 Task: Look for space in Bear, United States from 4th June, 2023 to 15th June, 2023 for 2 adults in price range Rs.10000 to Rs.15000. Place can be entire place with 1  bedroom having 1 bed and 1 bathroom. Property type can be house, flat, guest house, hotel. Booking option can be shelf check-in. Required host language is English.
Action: Mouse moved to (466, 97)
Screenshot: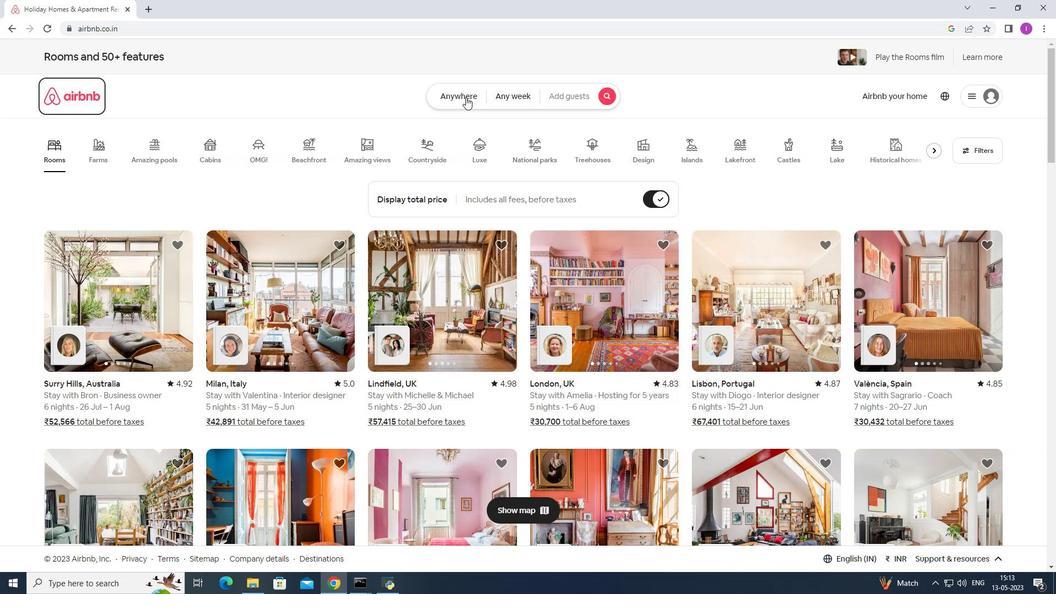 
Action: Mouse pressed left at (466, 97)
Screenshot: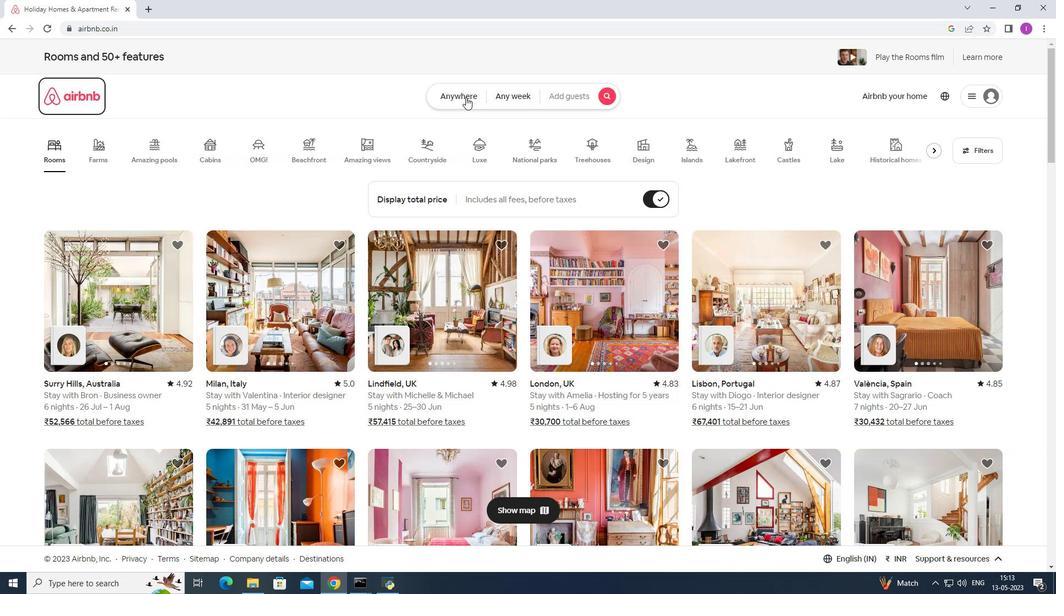 
Action: Mouse moved to (356, 142)
Screenshot: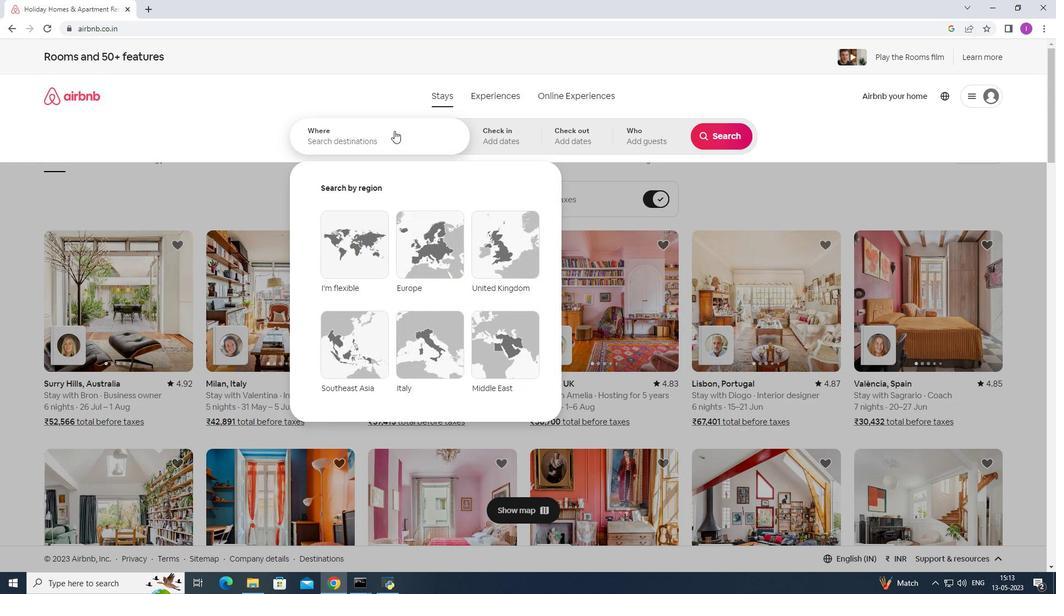 
Action: Mouse pressed left at (356, 142)
Screenshot: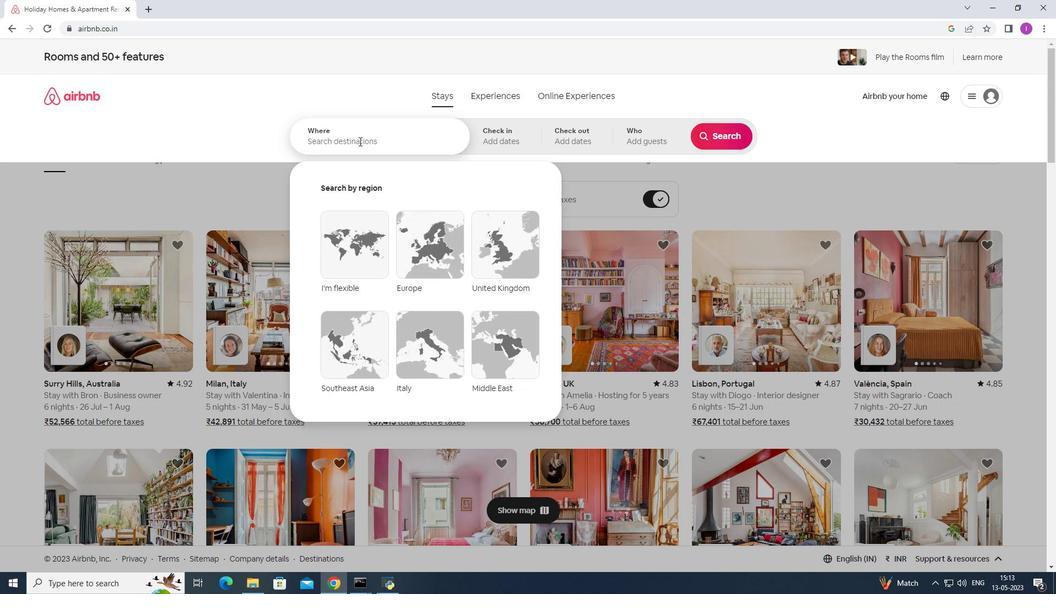 
Action: Key pressed <Key.shift>Bear,<Key.shift>United<Key.space><Key.shift>States
Screenshot: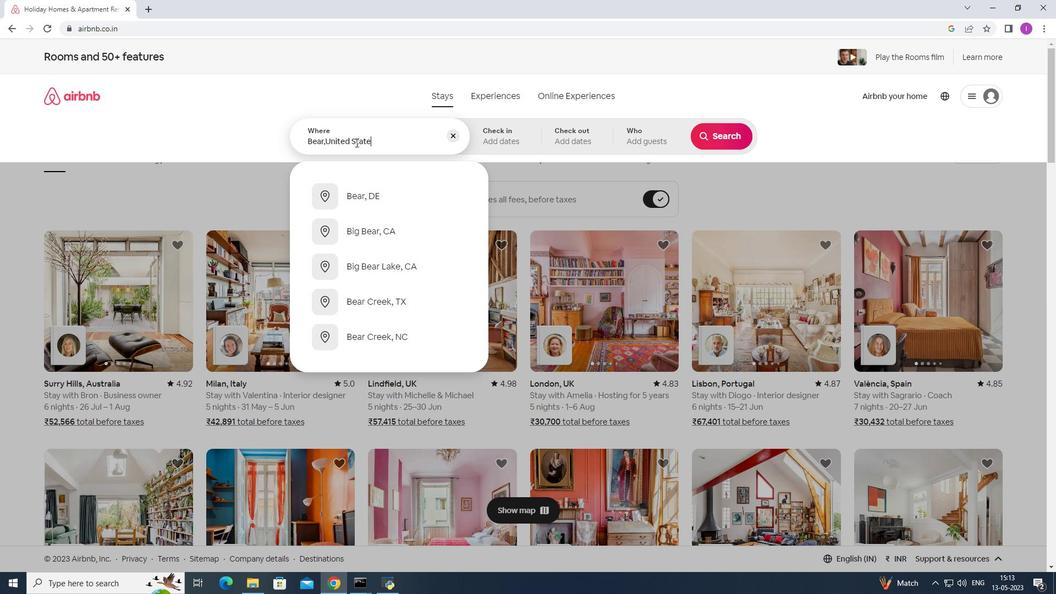 
Action: Mouse moved to (525, 136)
Screenshot: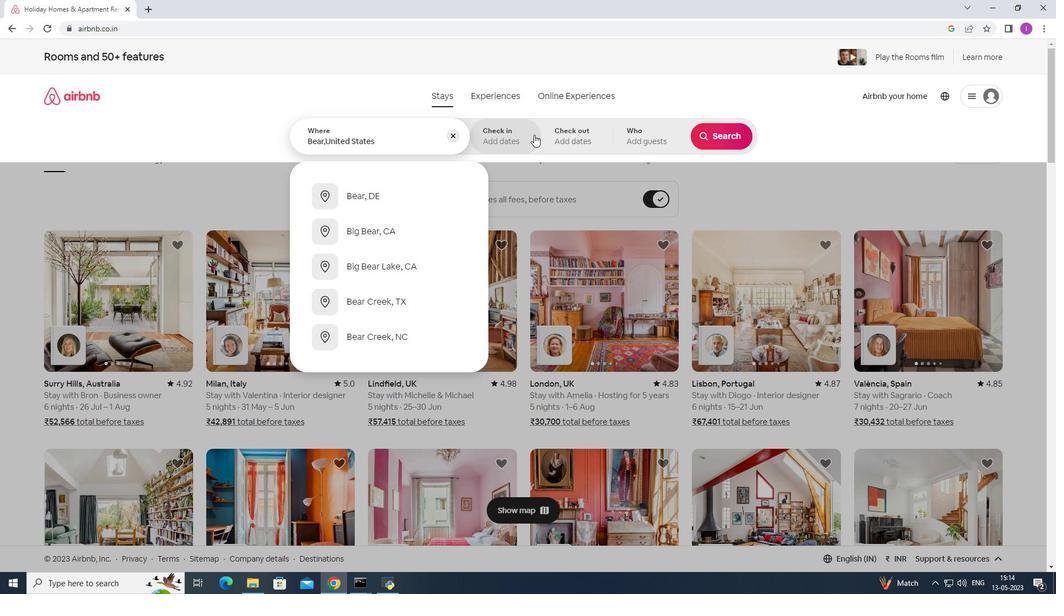 
Action: Mouse pressed left at (525, 136)
Screenshot: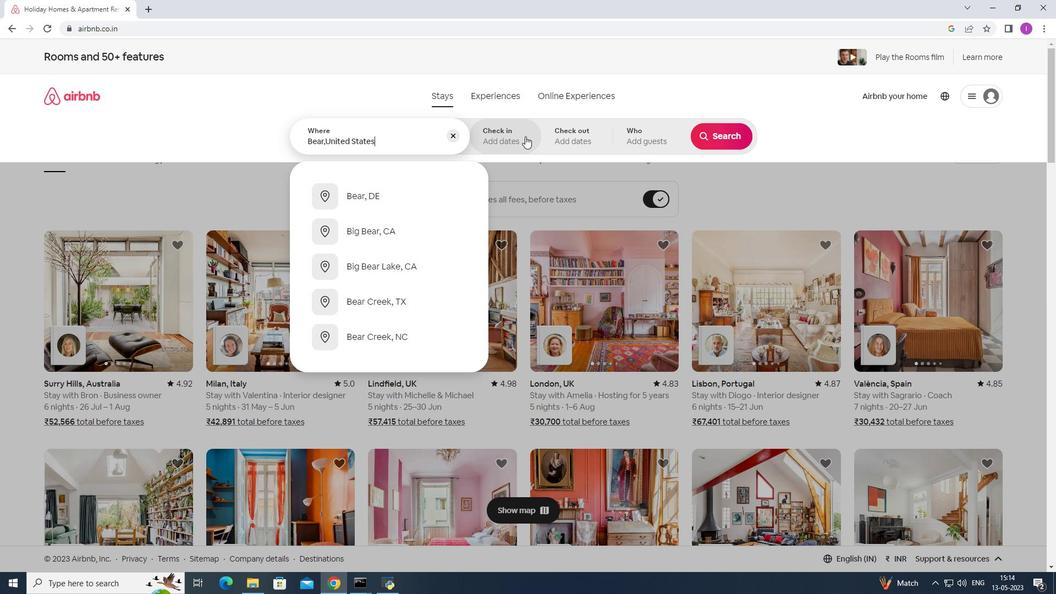 
Action: Mouse moved to (717, 221)
Screenshot: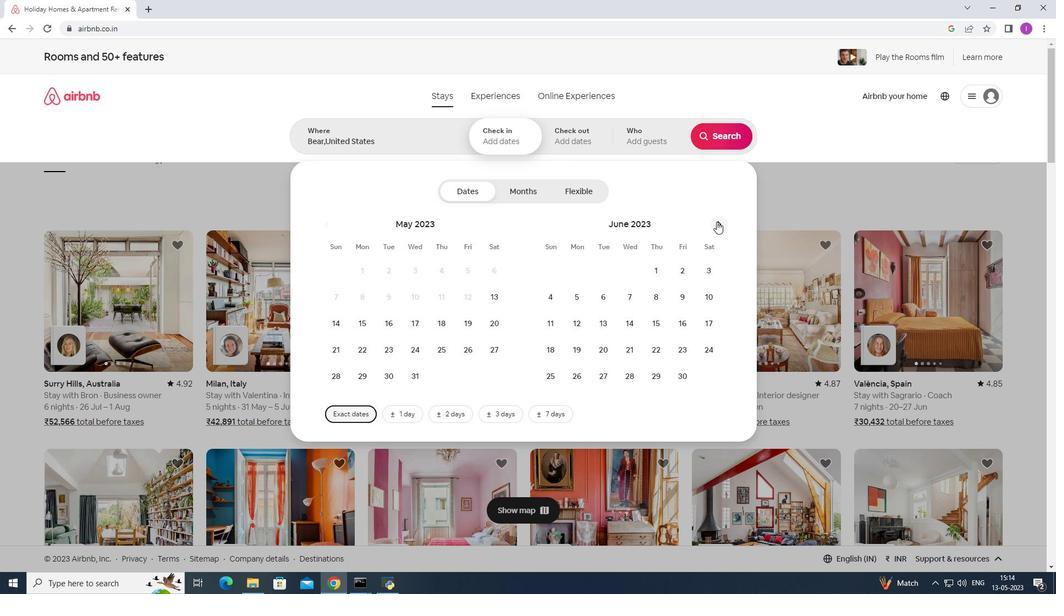 
Action: Mouse pressed left at (717, 221)
Screenshot: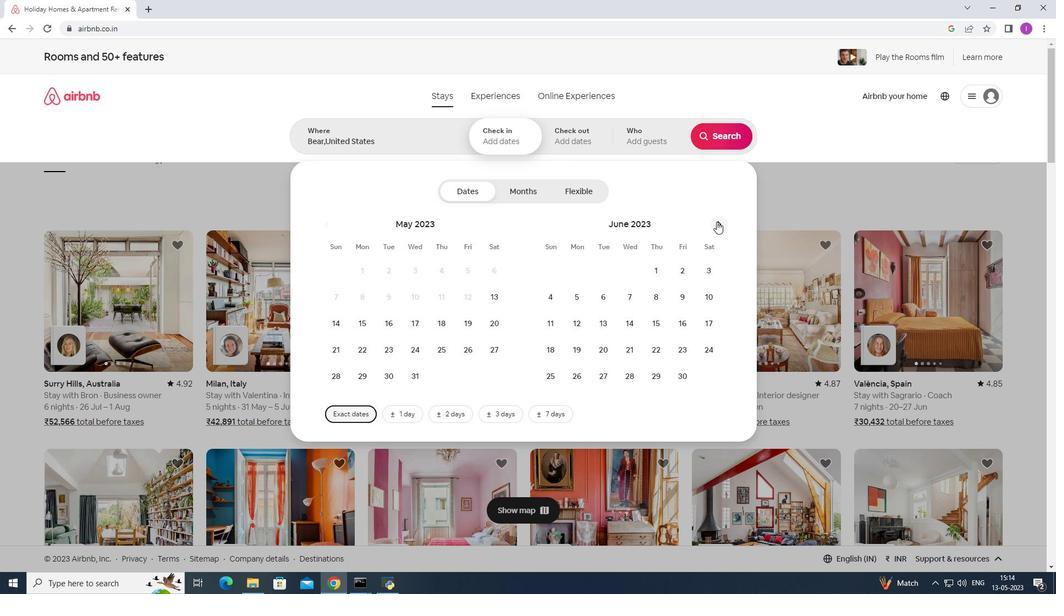 
Action: Mouse moved to (336, 296)
Screenshot: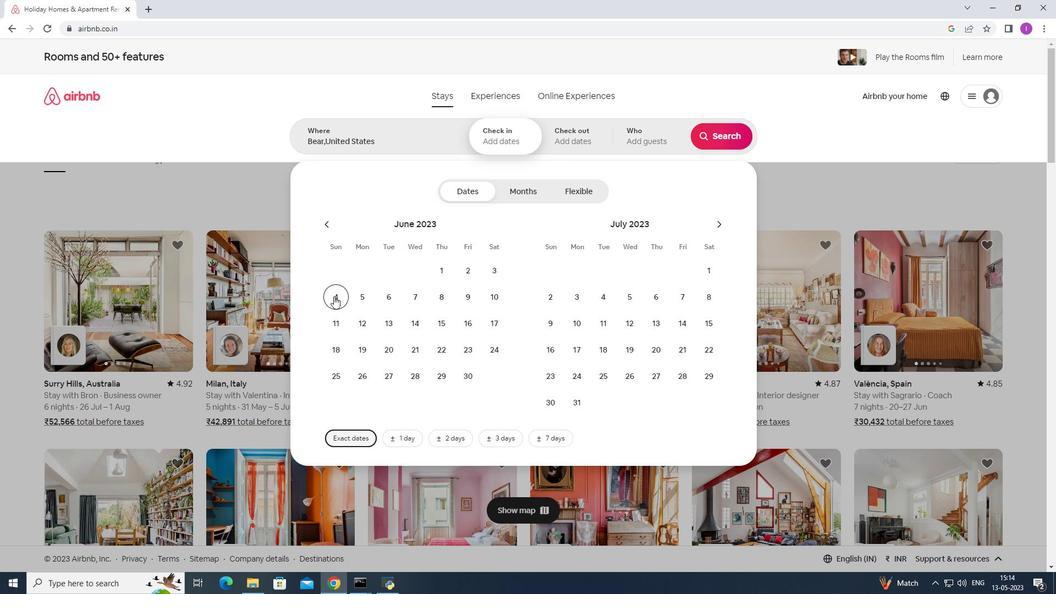 
Action: Mouse pressed left at (336, 296)
Screenshot: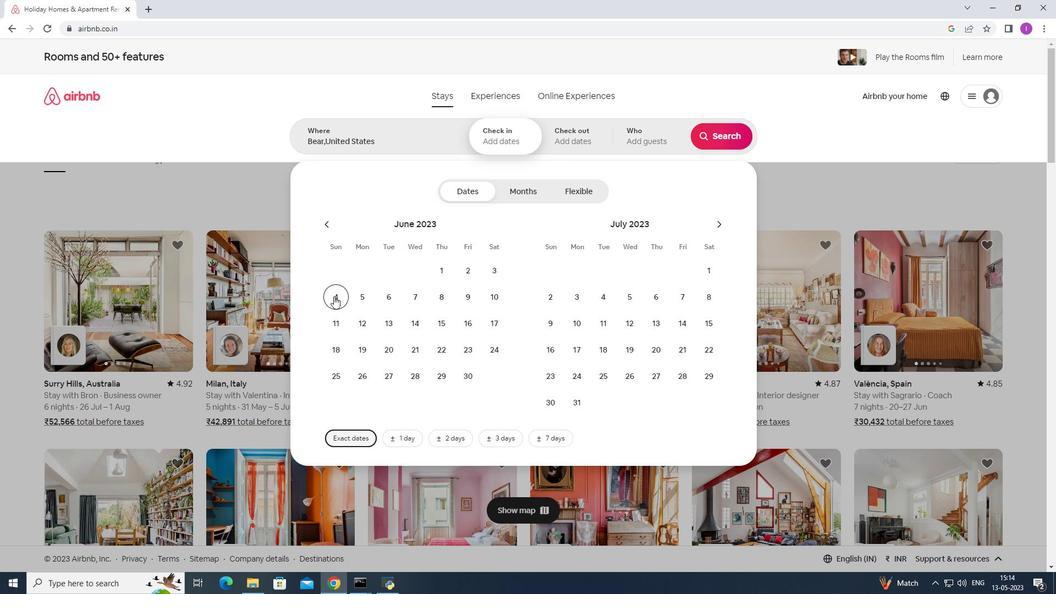 
Action: Mouse moved to (438, 320)
Screenshot: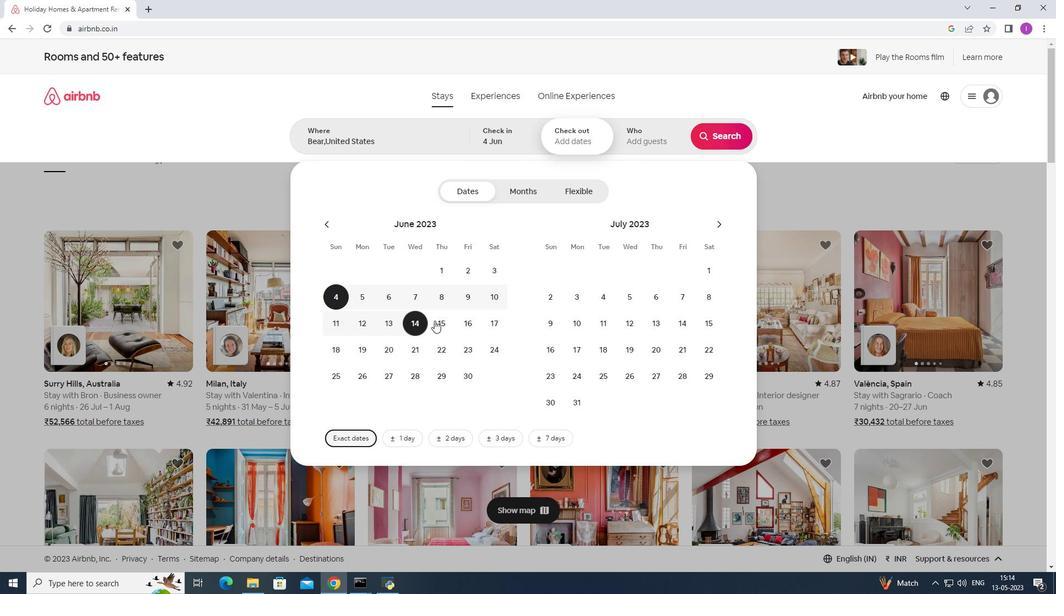 
Action: Mouse pressed left at (438, 320)
Screenshot: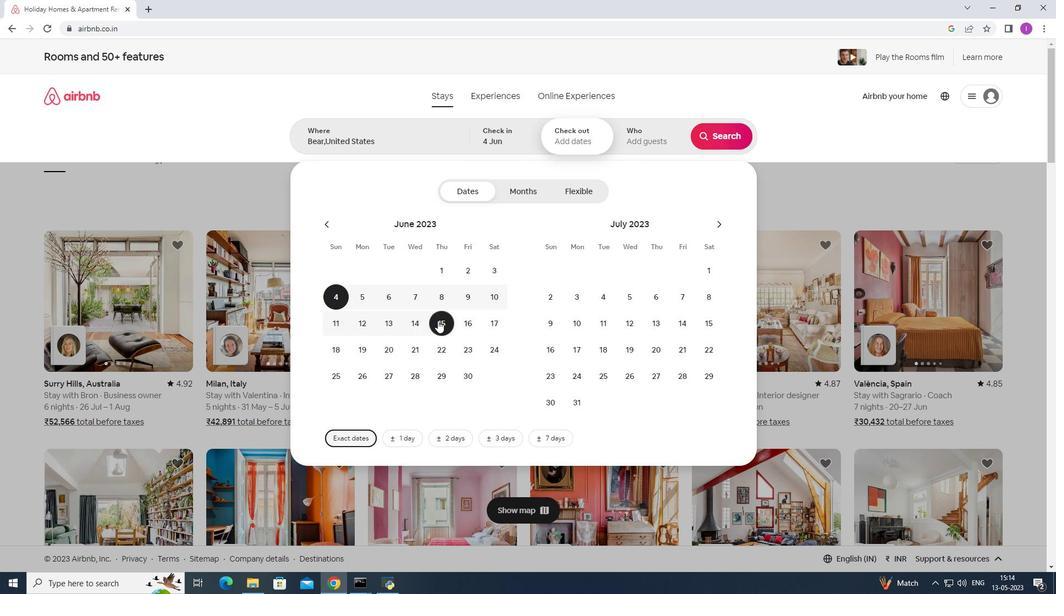
Action: Mouse moved to (651, 143)
Screenshot: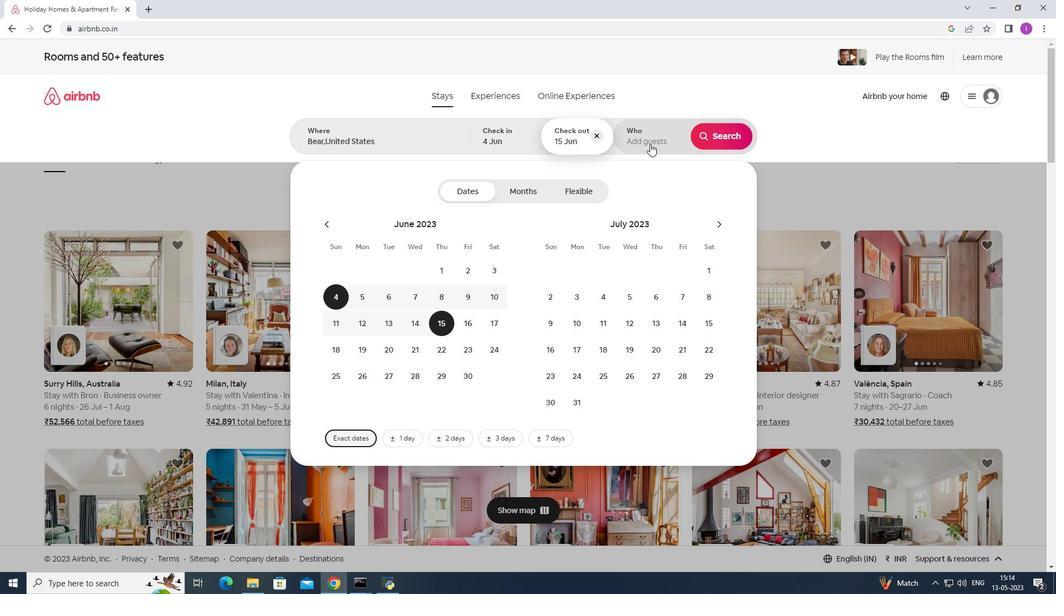 
Action: Mouse pressed left at (651, 143)
Screenshot: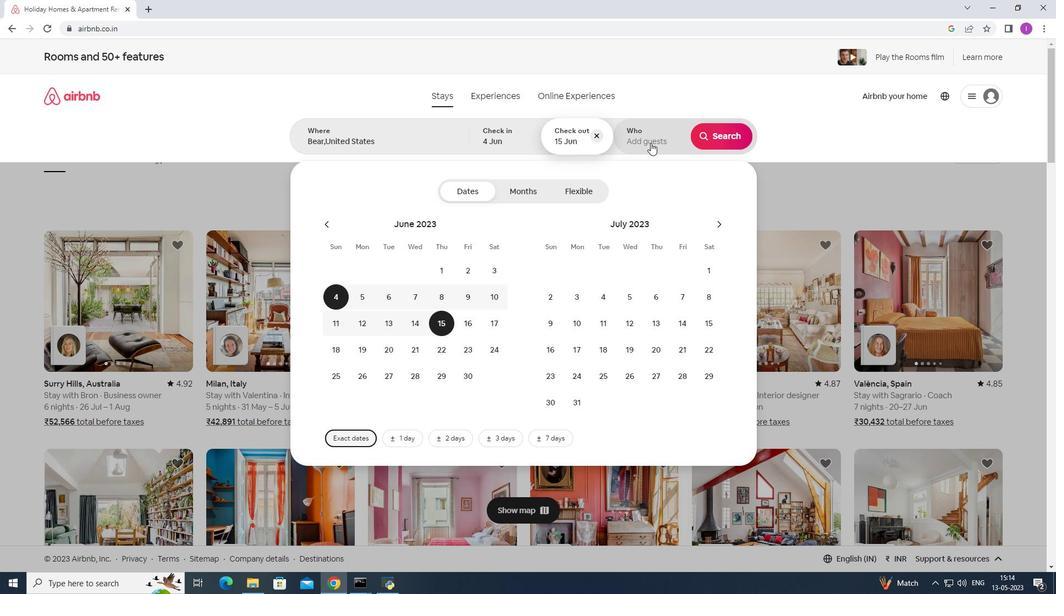 
Action: Mouse moved to (726, 196)
Screenshot: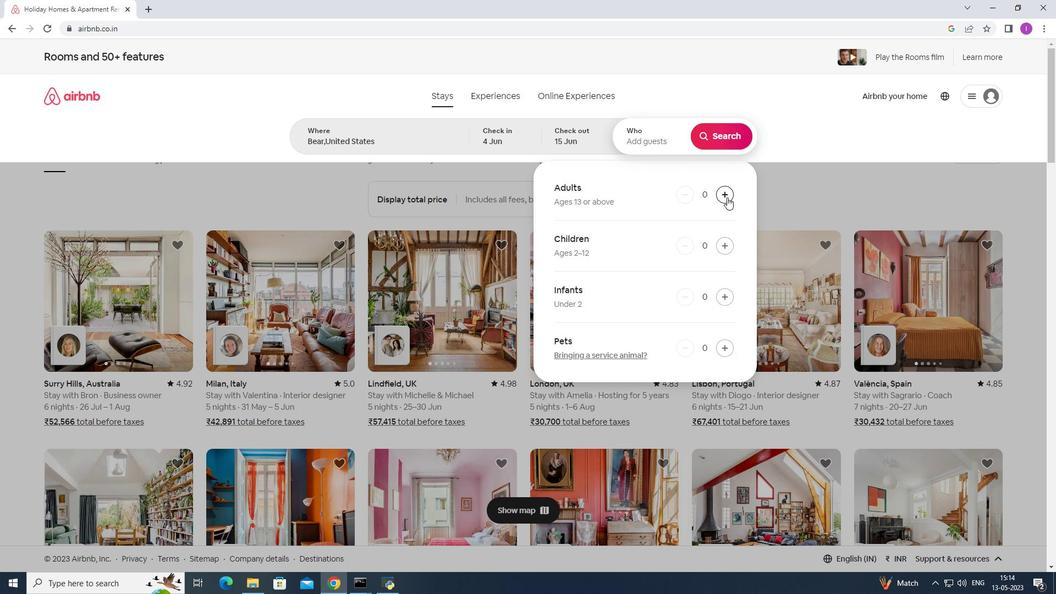 
Action: Mouse pressed left at (726, 196)
Screenshot: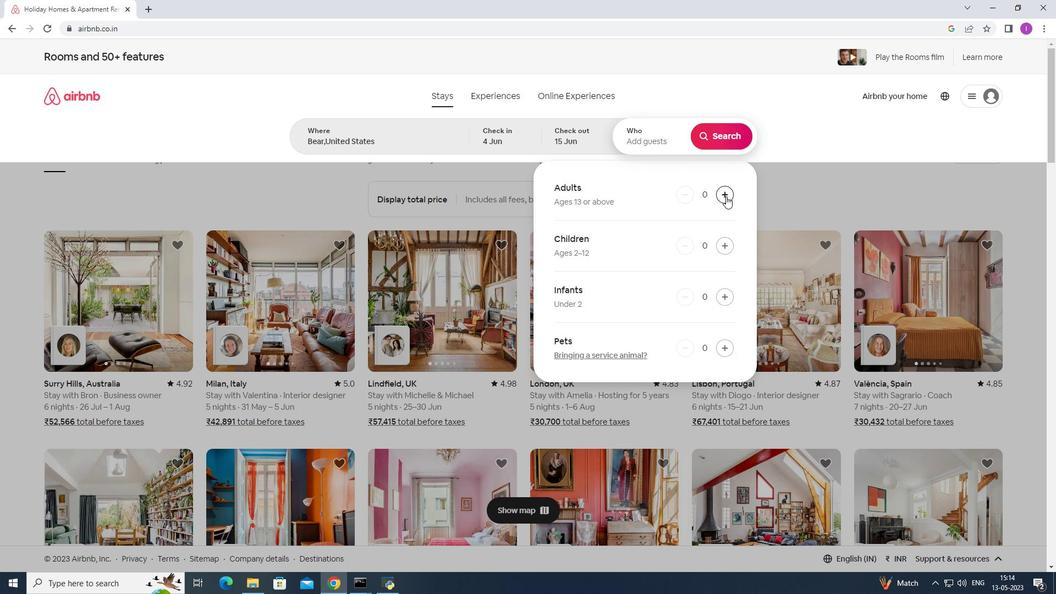 
Action: Mouse pressed left at (726, 196)
Screenshot: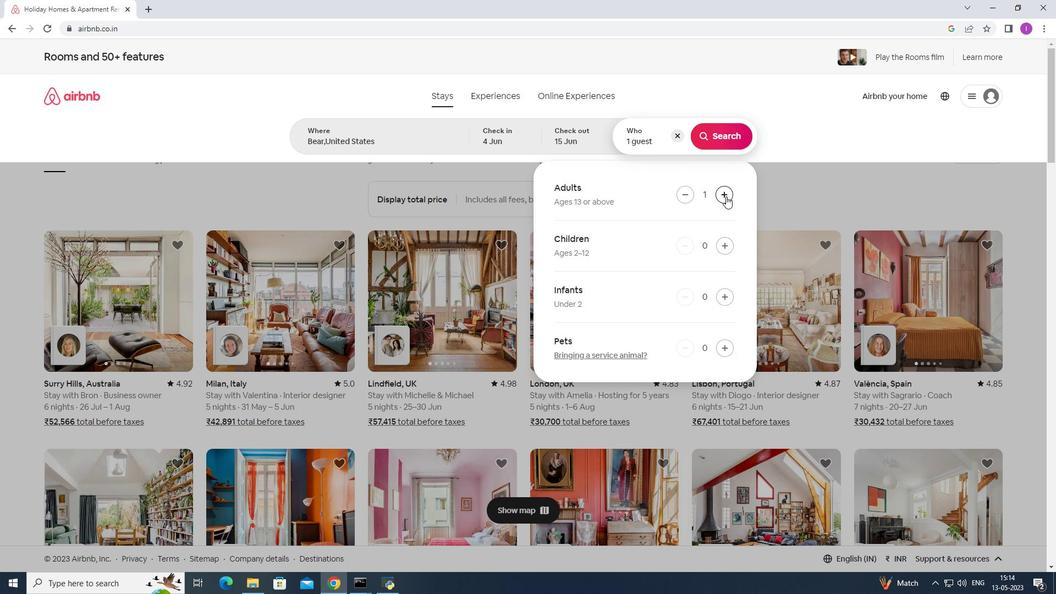 
Action: Mouse moved to (726, 135)
Screenshot: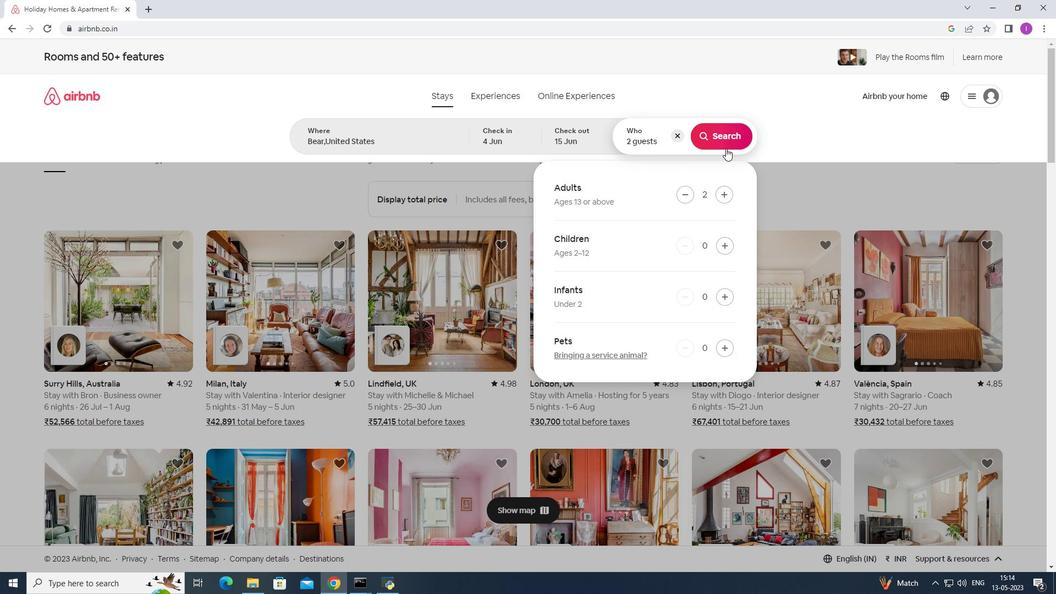 
Action: Mouse pressed left at (726, 135)
Screenshot: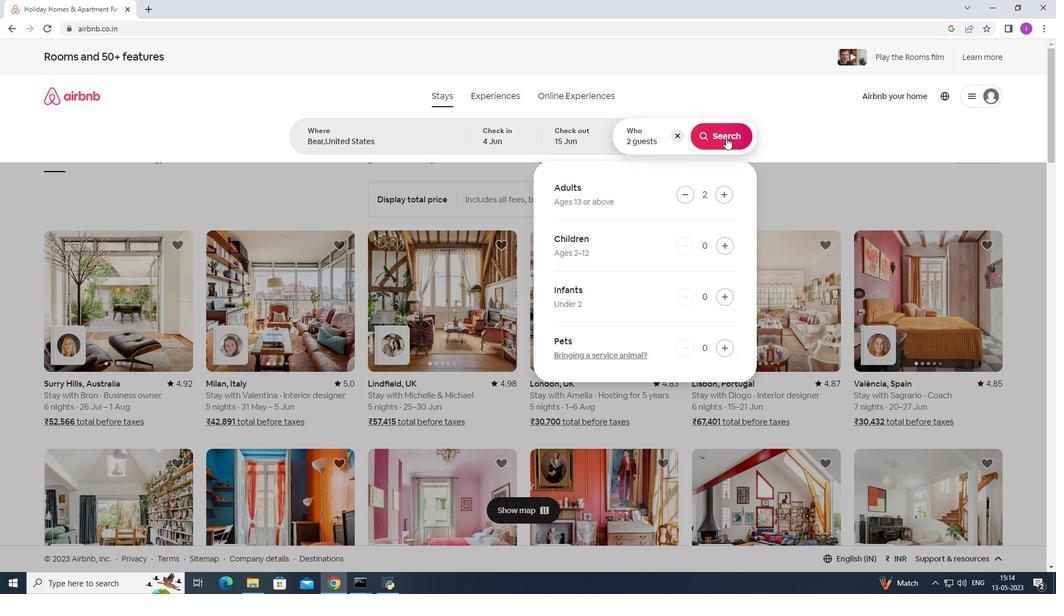 
Action: Mouse moved to (991, 103)
Screenshot: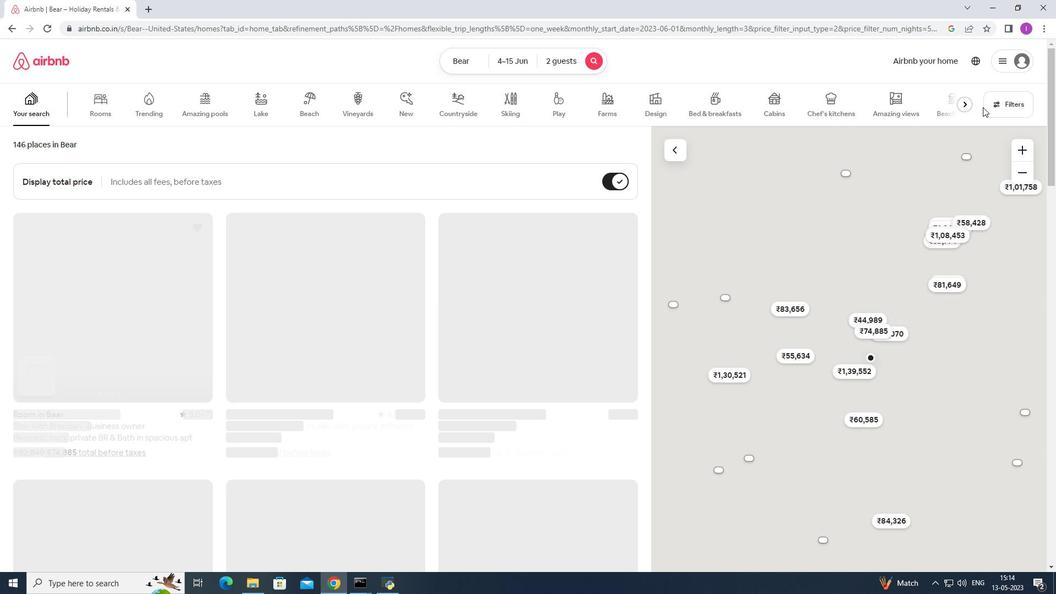 
Action: Mouse pressed left at (991, 103)
Screenshot: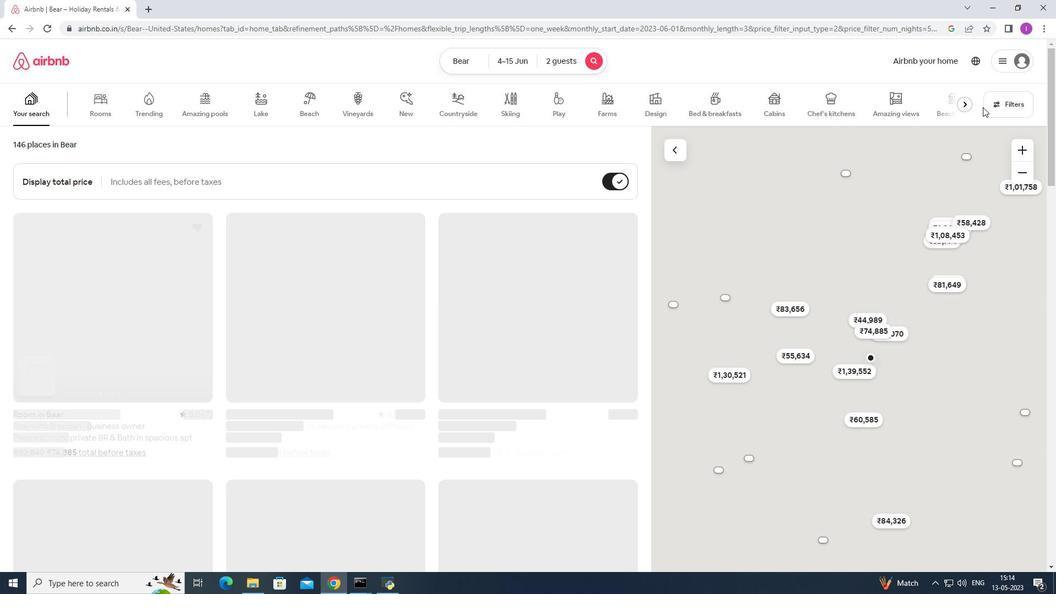 
Action: Mouse moved to (597, 377)
Screenshot: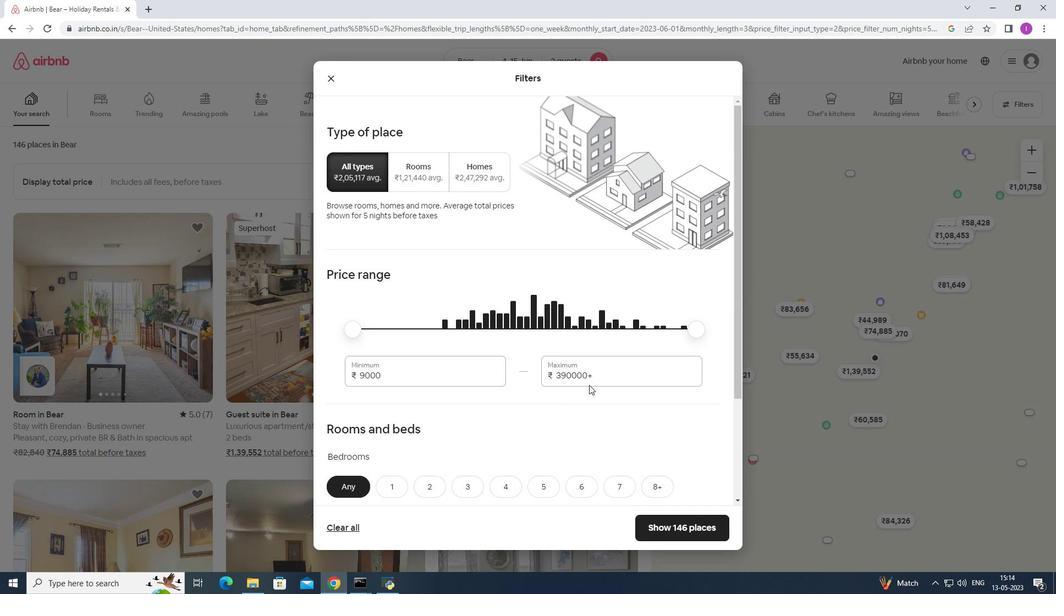 
Action: Mouse pressed left at (597, 377)
Screenshot: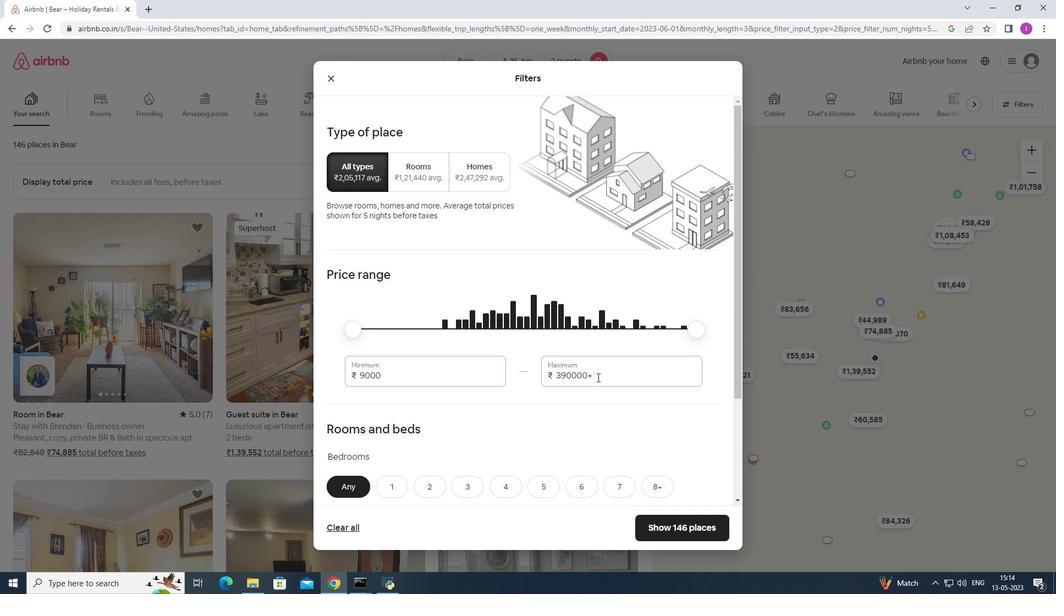 
Action: Mouse moved to (546, 378)
Screenshot: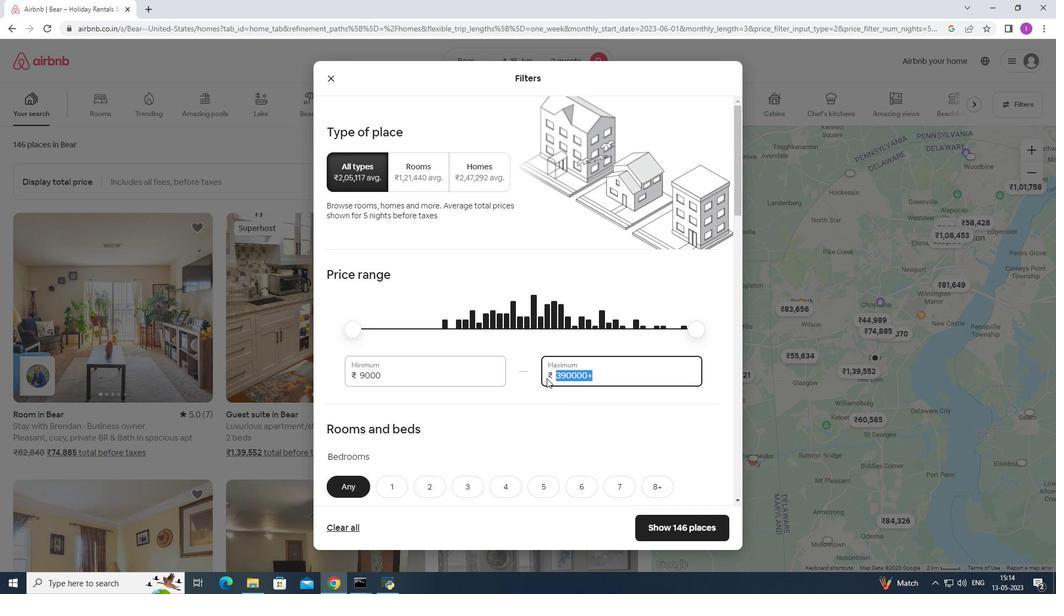 
Action: Key pressed 15000
Screenshot: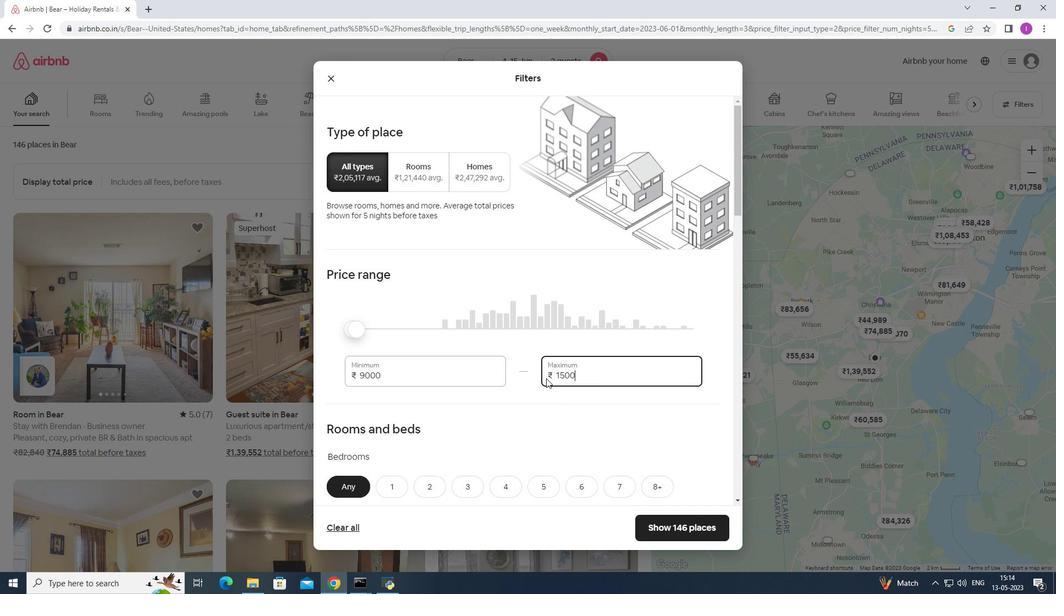 
Action: Mouse moved to (413, 378)
Screenshot: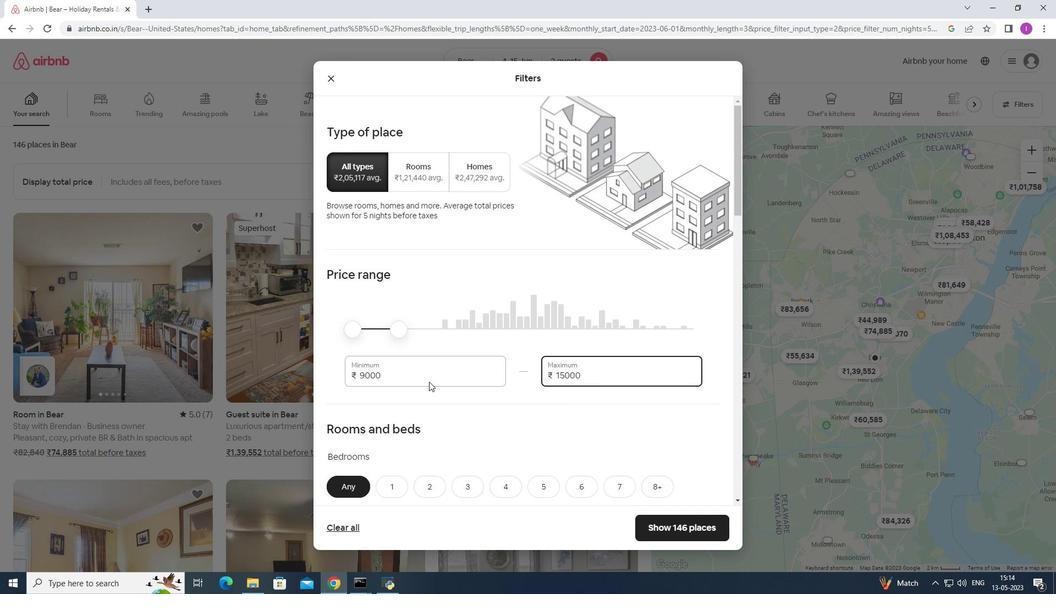 
Action: Mouse pressed left at (413, 378)
Screenshot: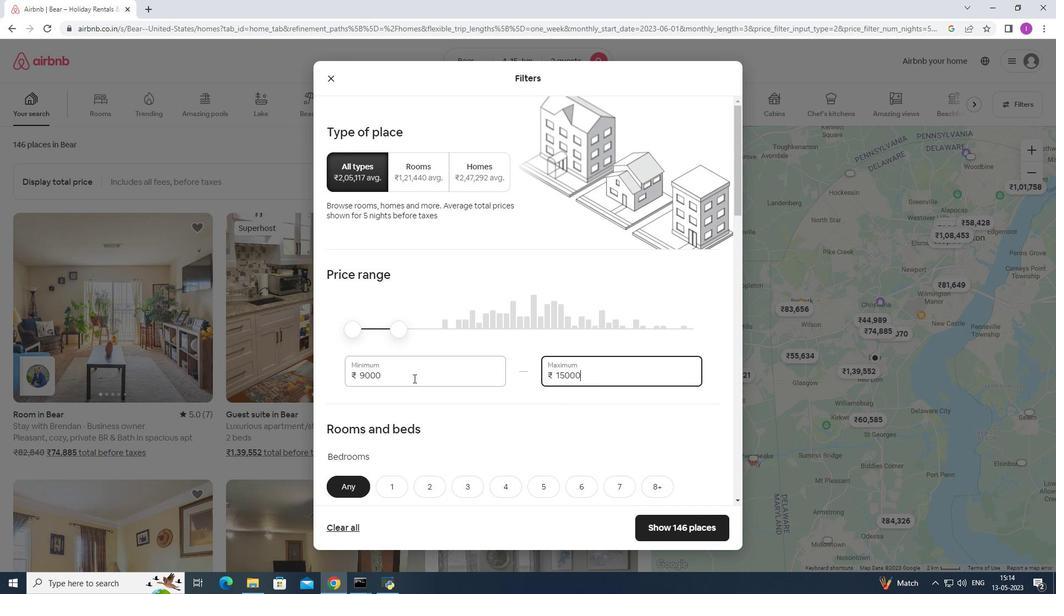 
Action: Mouse moved to (314, 386)
Screenshot: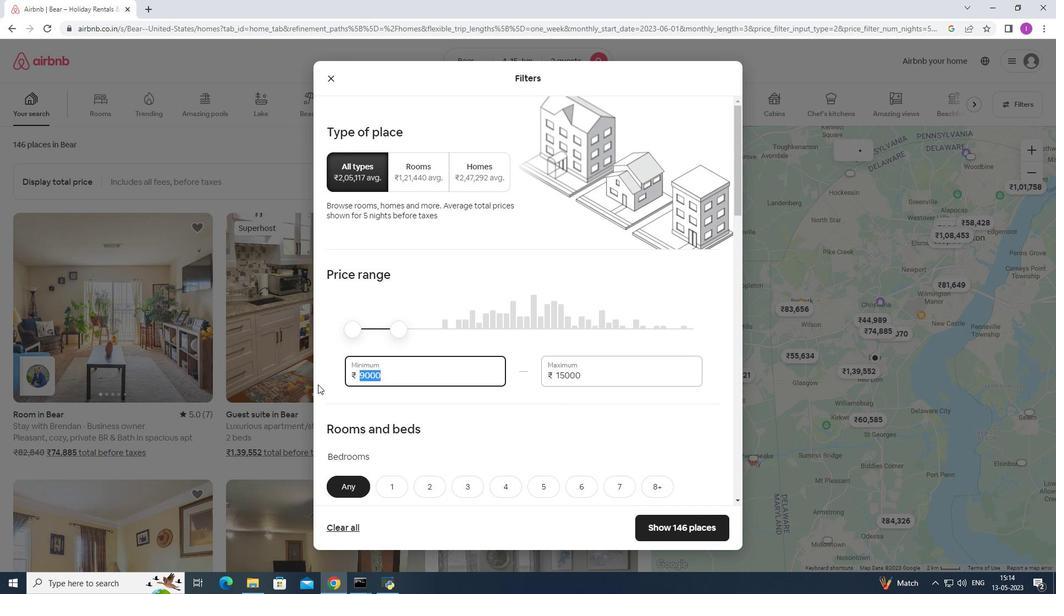 
Action: Key pressed 10000
Screenshot: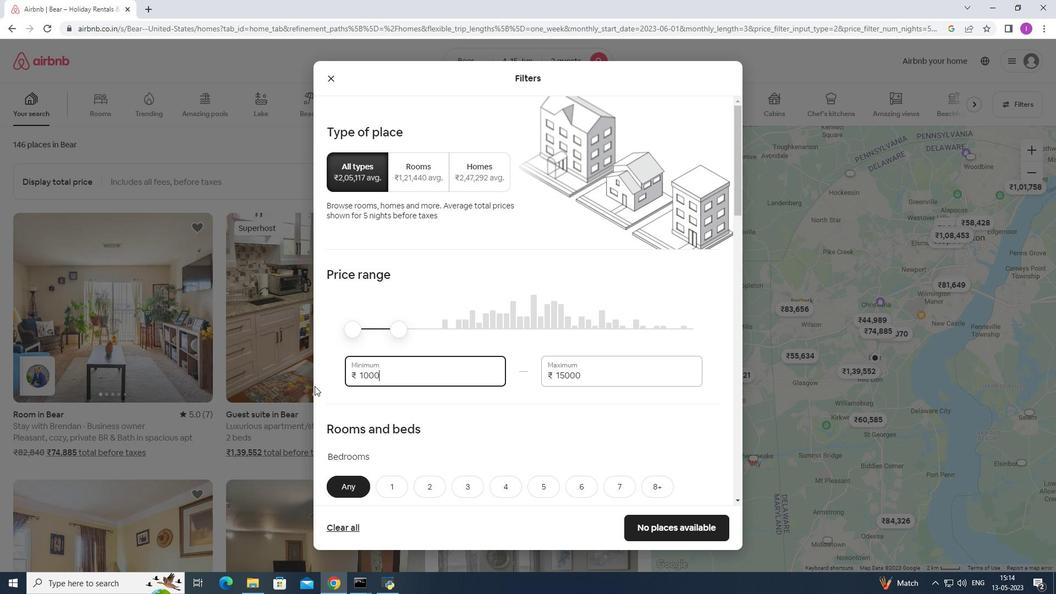 
Action: Mouse moved to (413, 393)
Screenshot: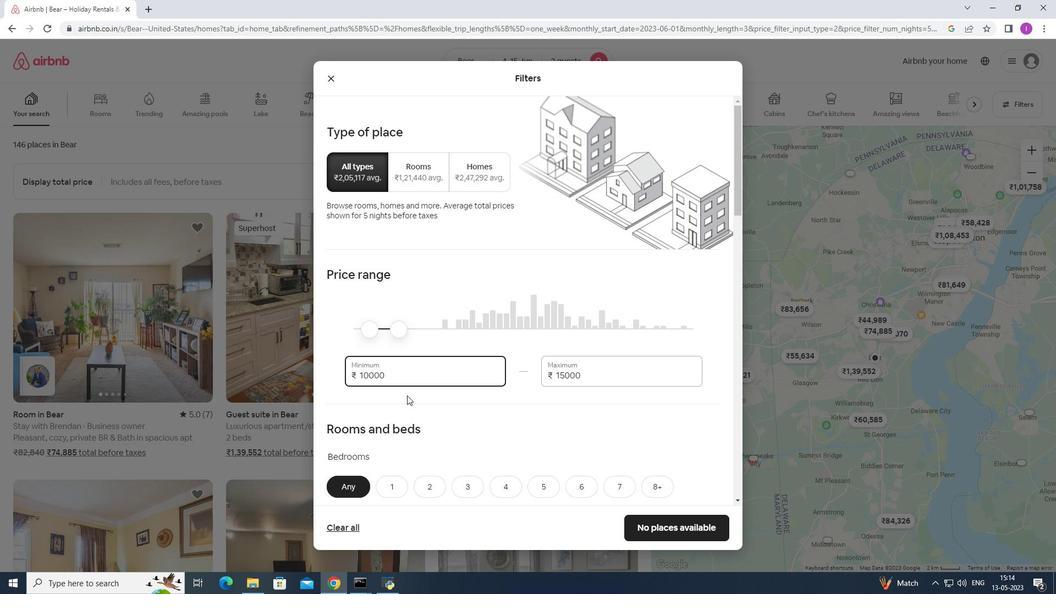 
Action: Mouse scrolled (413, 392) with delta (0, 0)
Screenshot: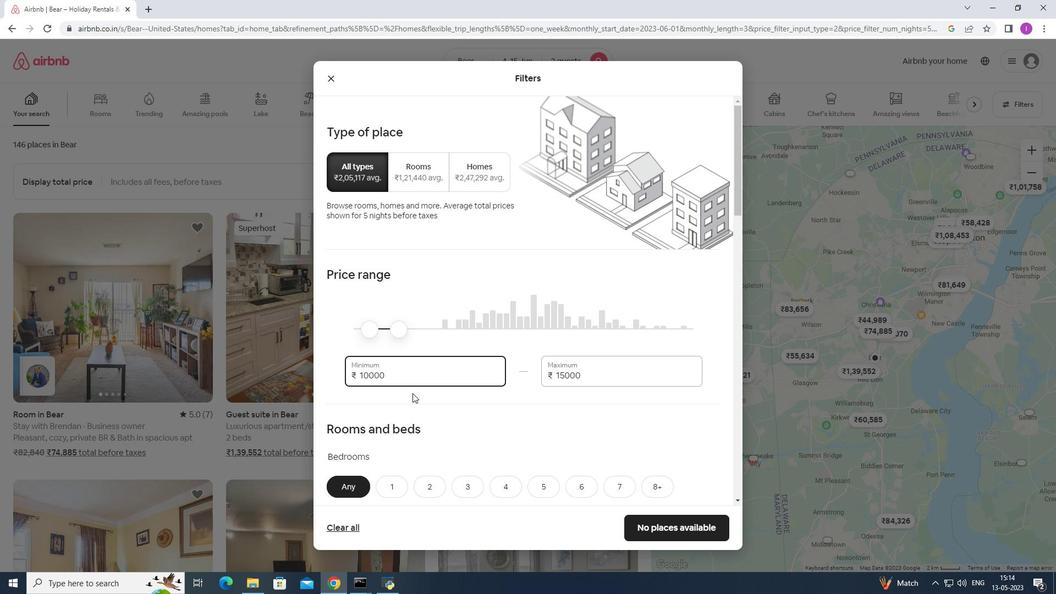 
Action: Mouse scrolled (413, 392) with delta (0, 0)
Screenshot: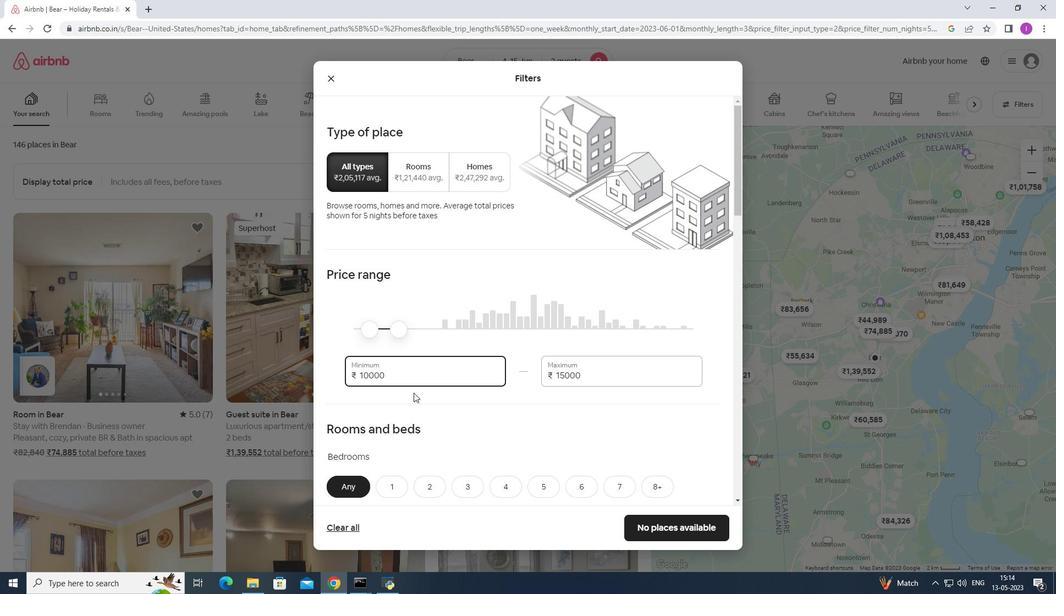 
Action: Mouse moved to (394, 373)
Screenshot: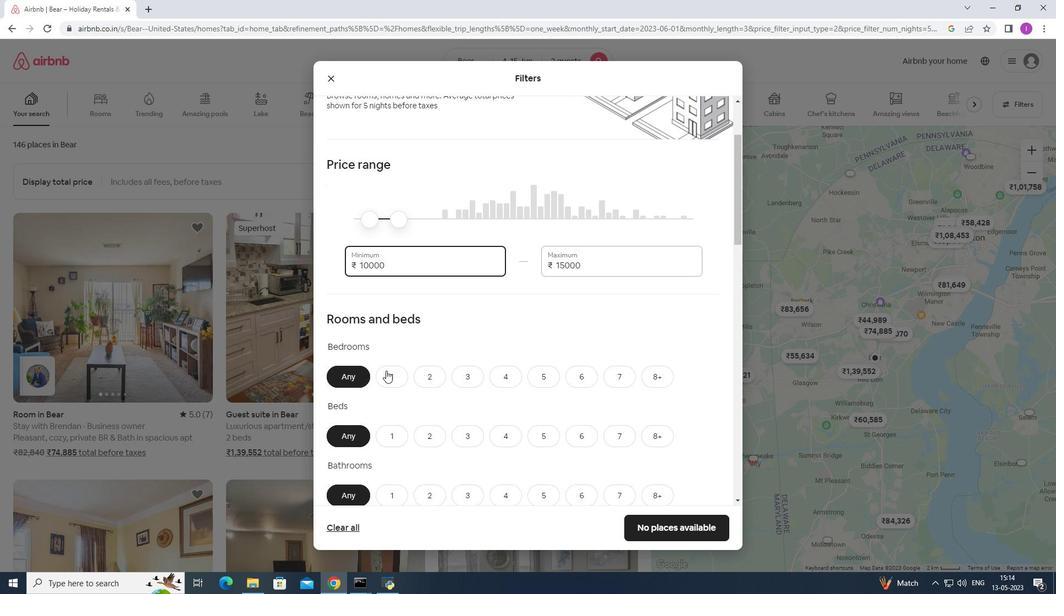 
Action: Mouse pressed left at (394, 373)
Screenshot: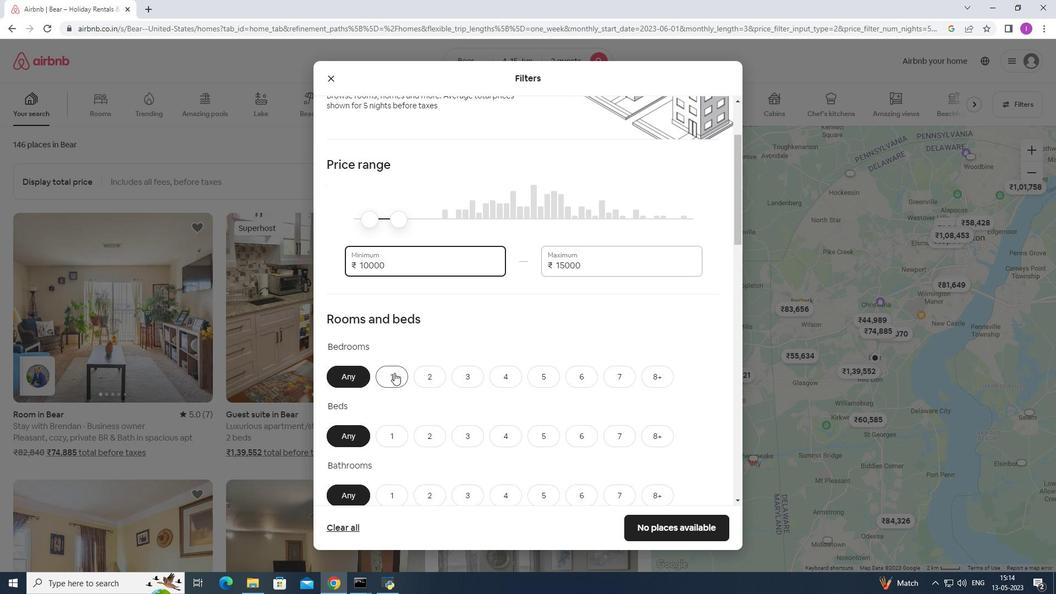 
Action: Mouse moved to (413, 399)
Screenshot: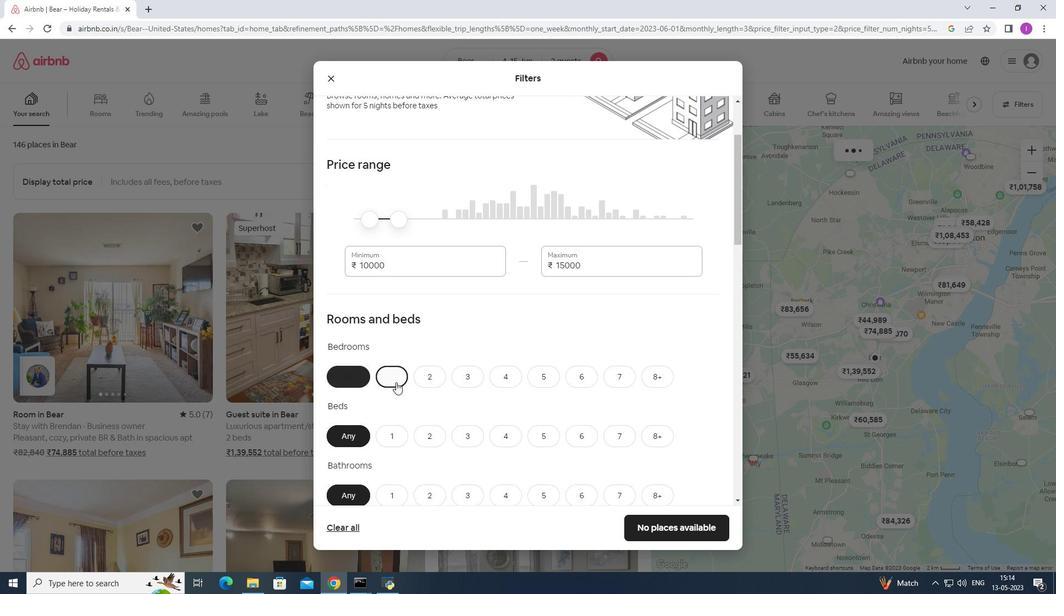 
Action: Mouse scrolled (413, 399) with delta (0, 0)
Screenshot: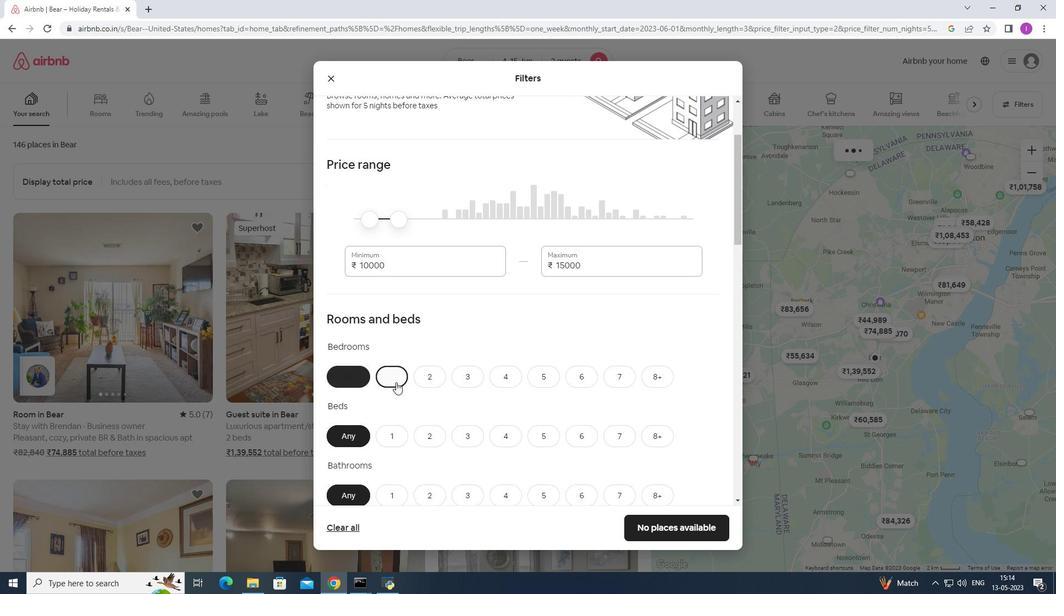 
Action: Mouse scrolled (413, 399) with delta (0, 0)
Screenshot: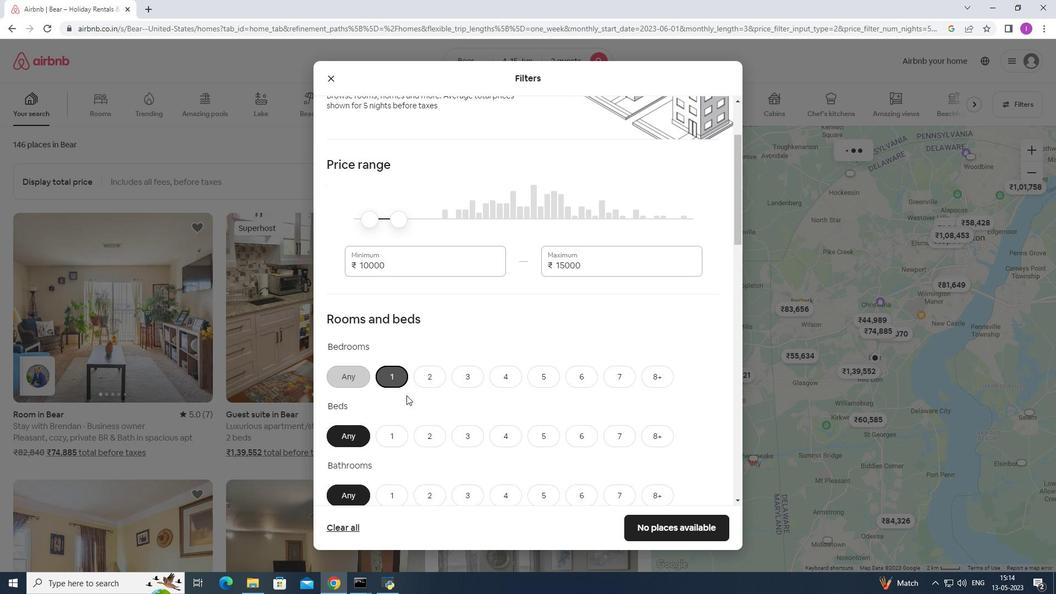 
Action: Mouse scrolled (413, 399) with delta (0, 0)
Screenshot: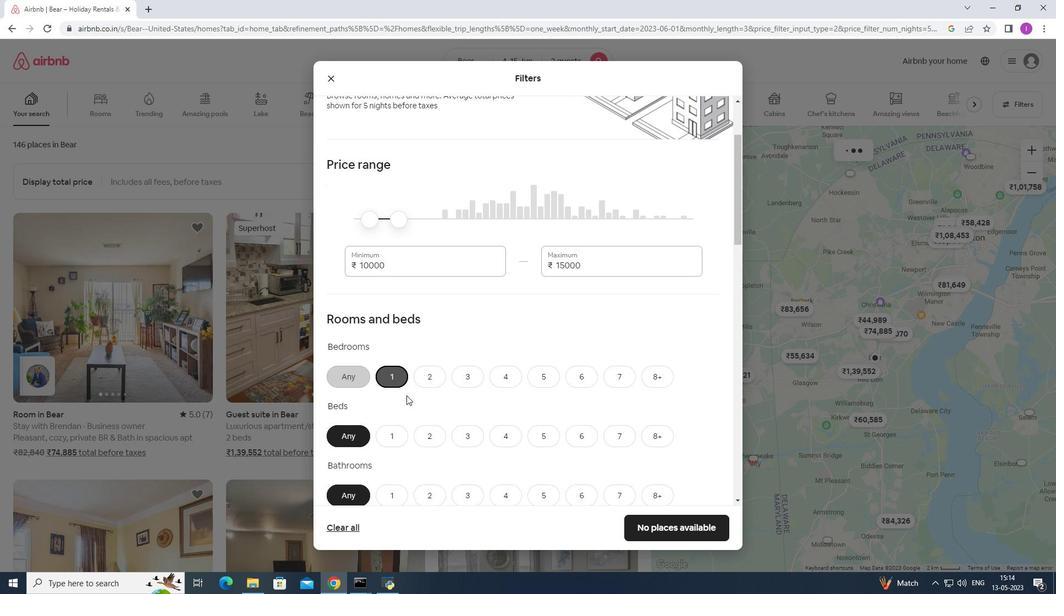 
Action: Mouse moved to (396, 271)
Screenshot: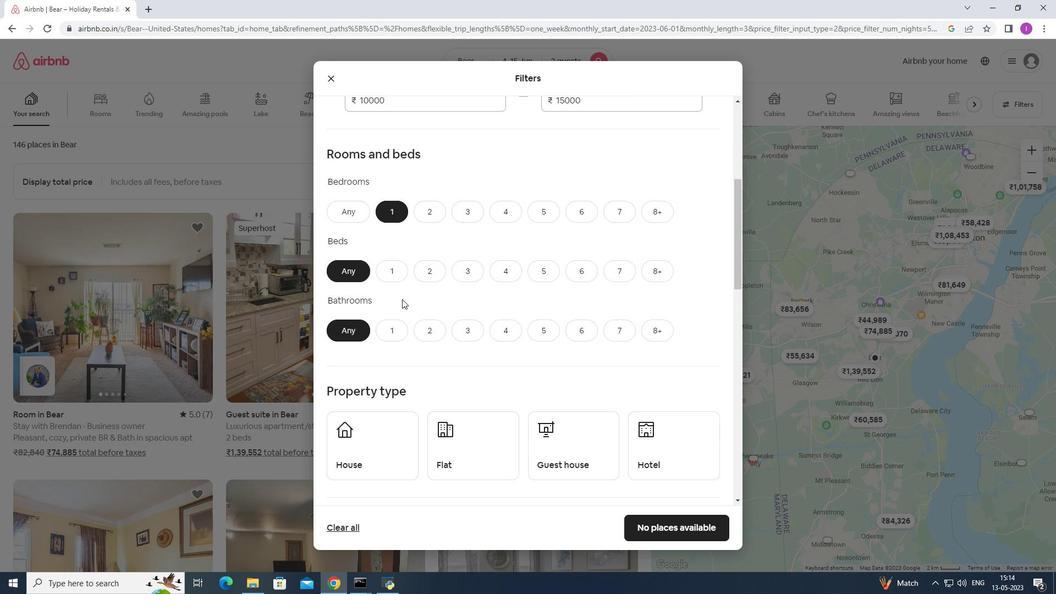 
Action: Mouse pressed left at (396, 271)
Screenshot: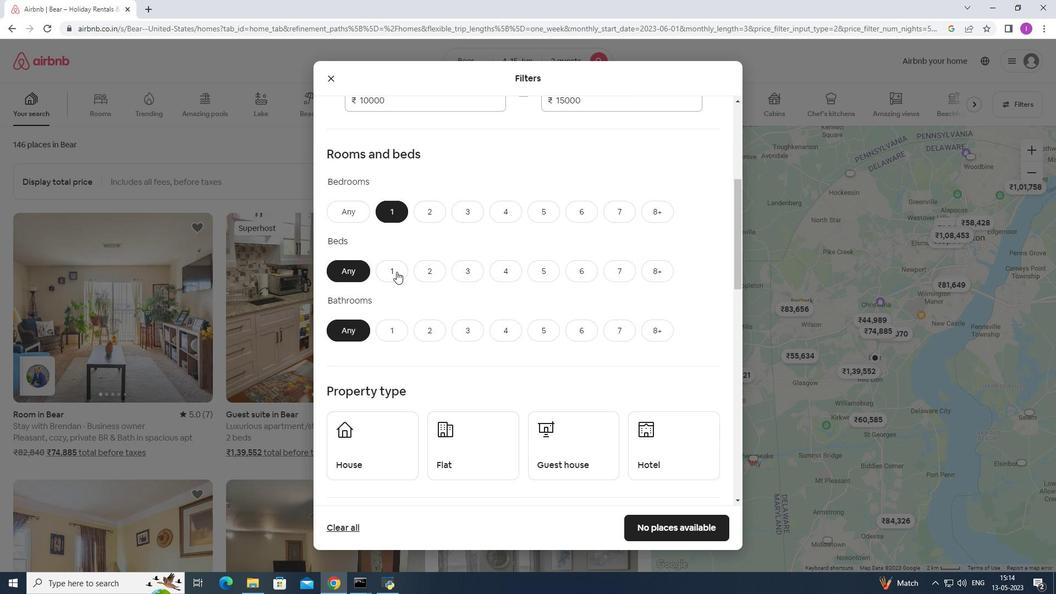 
Action: Mouse moved to (400, 336)
Screenshot: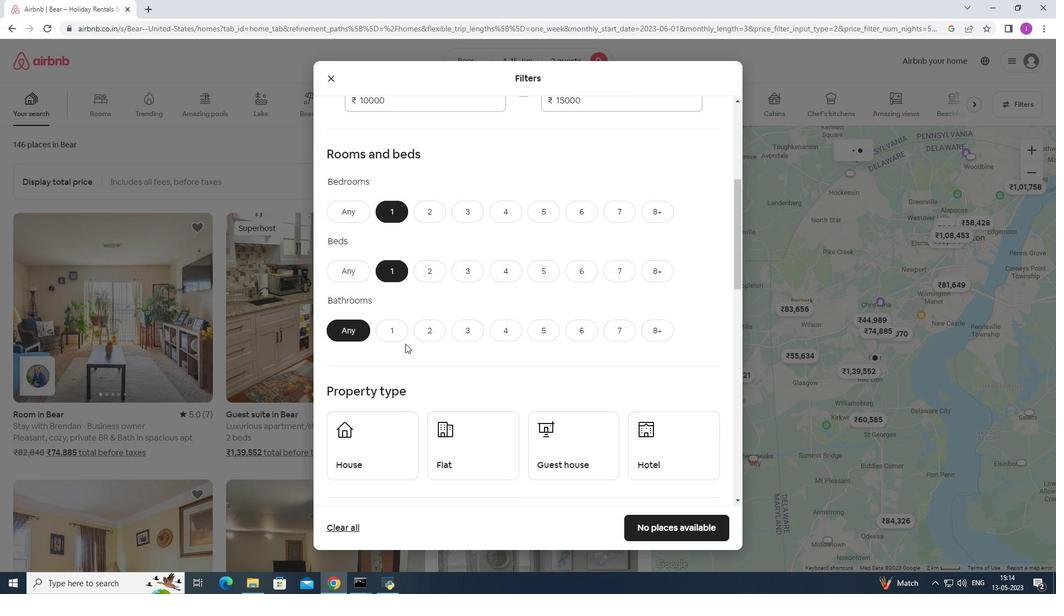 
Action: Mouse pressed left at (400, 336)
Screenshot: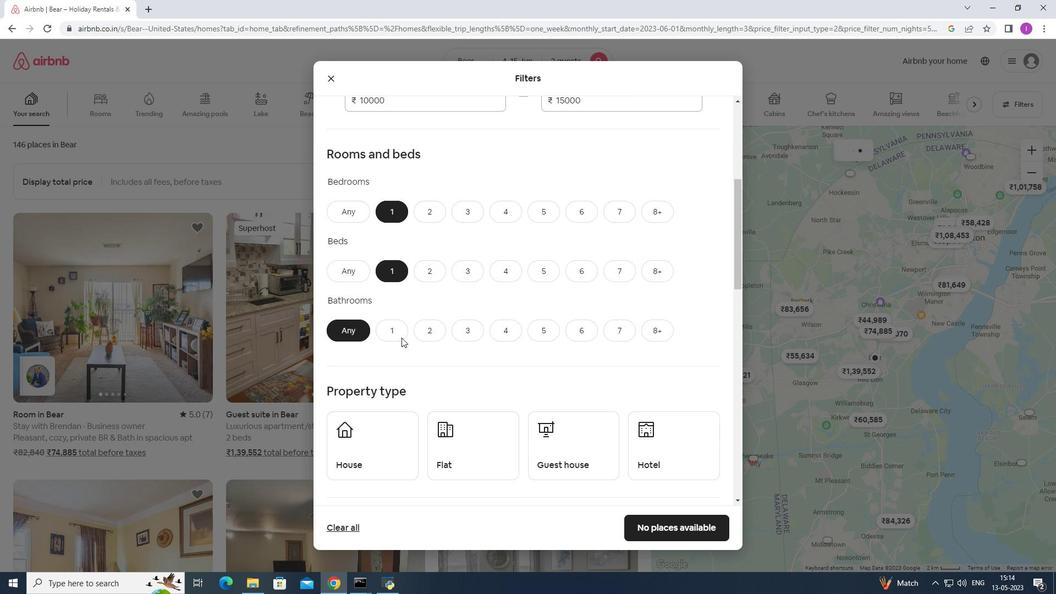
Action: Mouse moved to (457, 366)
Screenshot: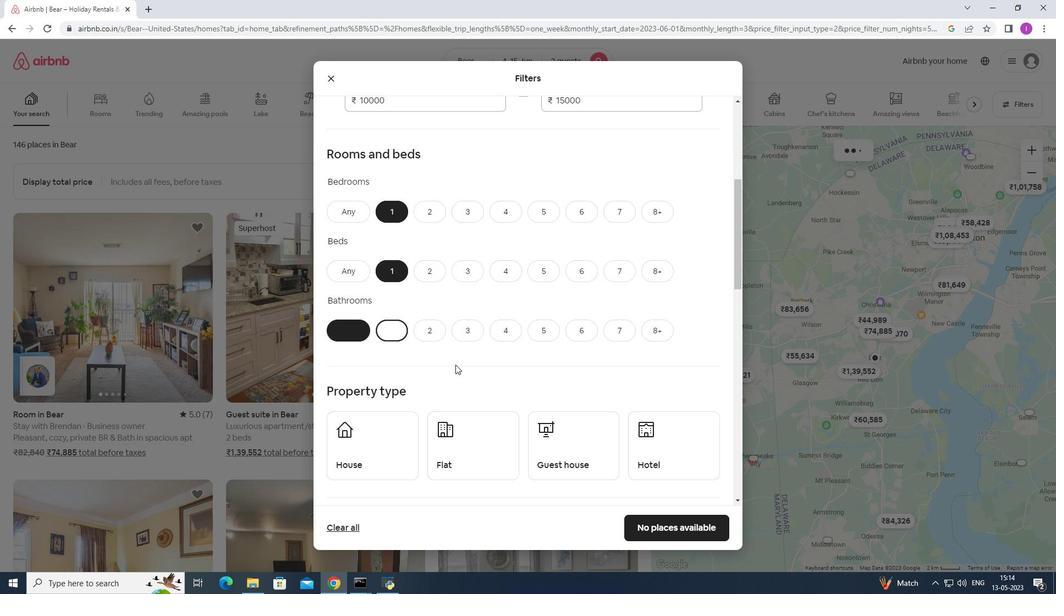 
Action: Mouse scrolled (457, 365) with delta (0, 0)
Screenshot: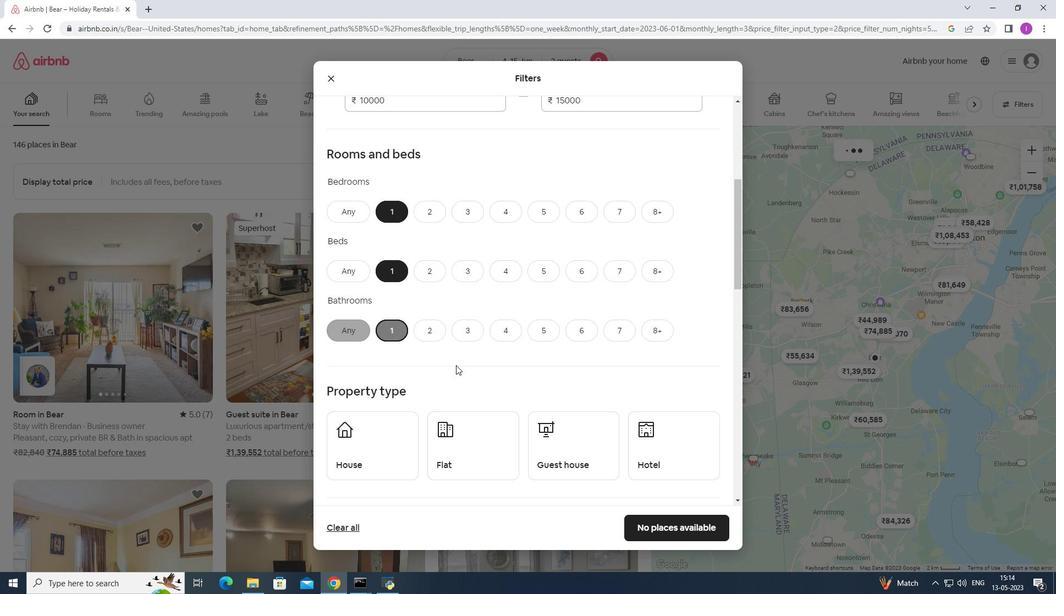 
Action: Mouse moved to (457, 366)
Screenshot: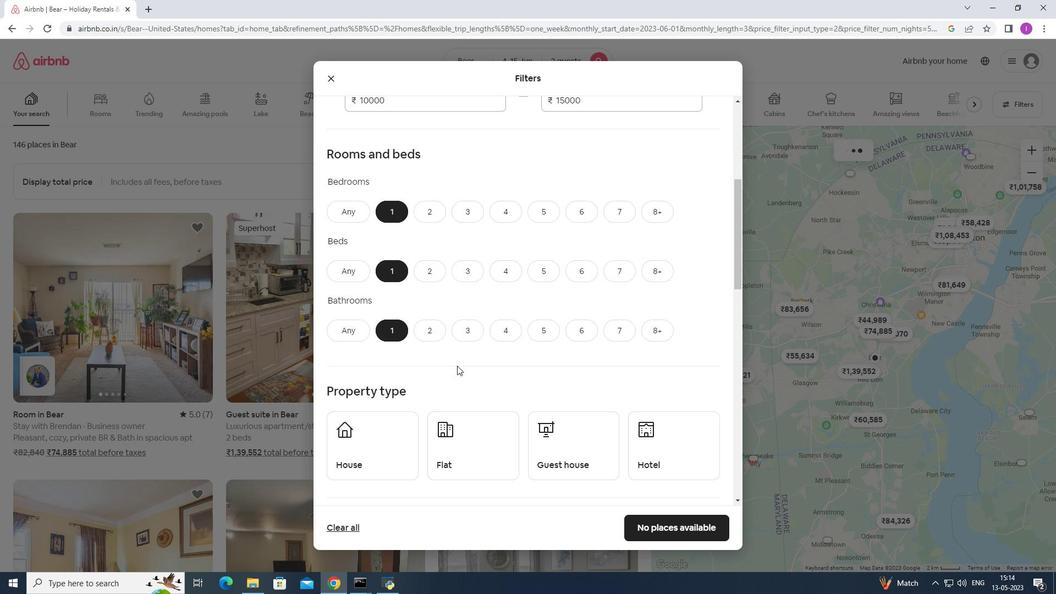 
Action: Mouse scrolled (457, 366) with delta (0, 0)
Screenshot: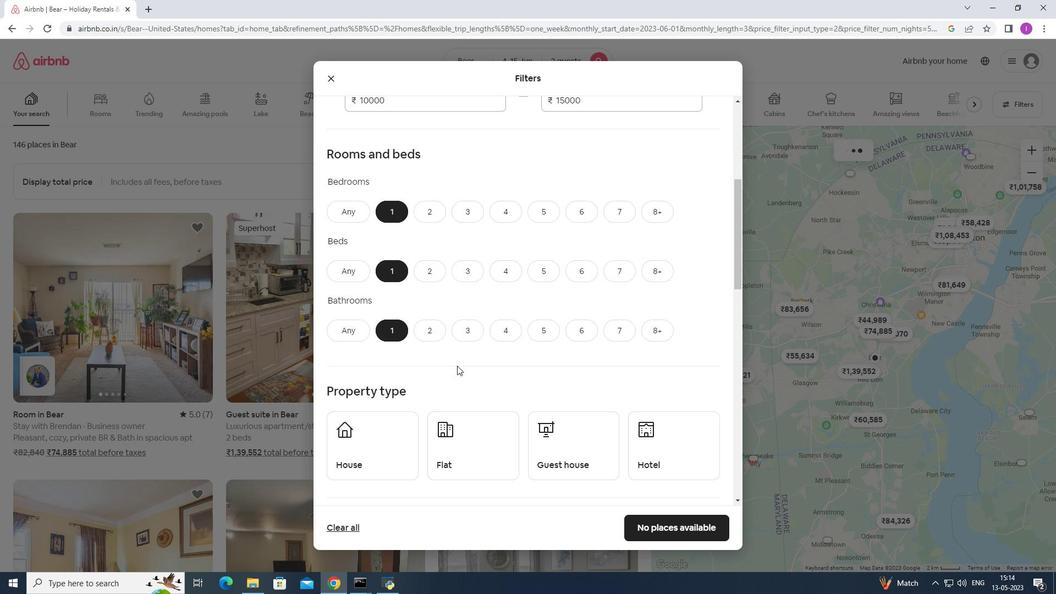 
Action: Mouse scrolled (457, 366) with delta (0, 0)
Screenshot: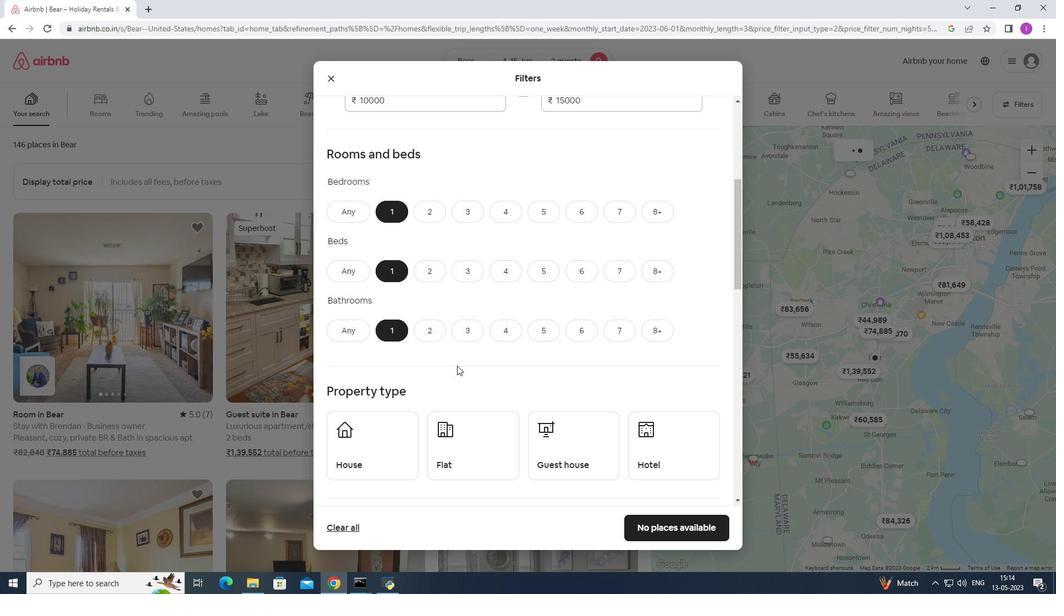 
Action: Mouse moved to (375, 286)
Screenshot: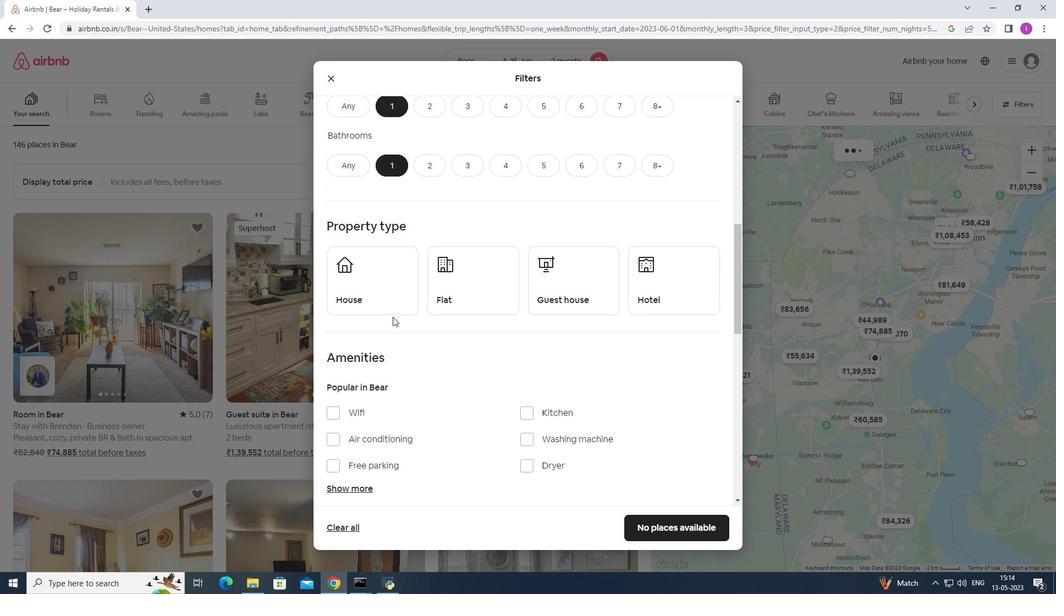 
Action: Mouse pressed left at (375, 286)
Screenshot: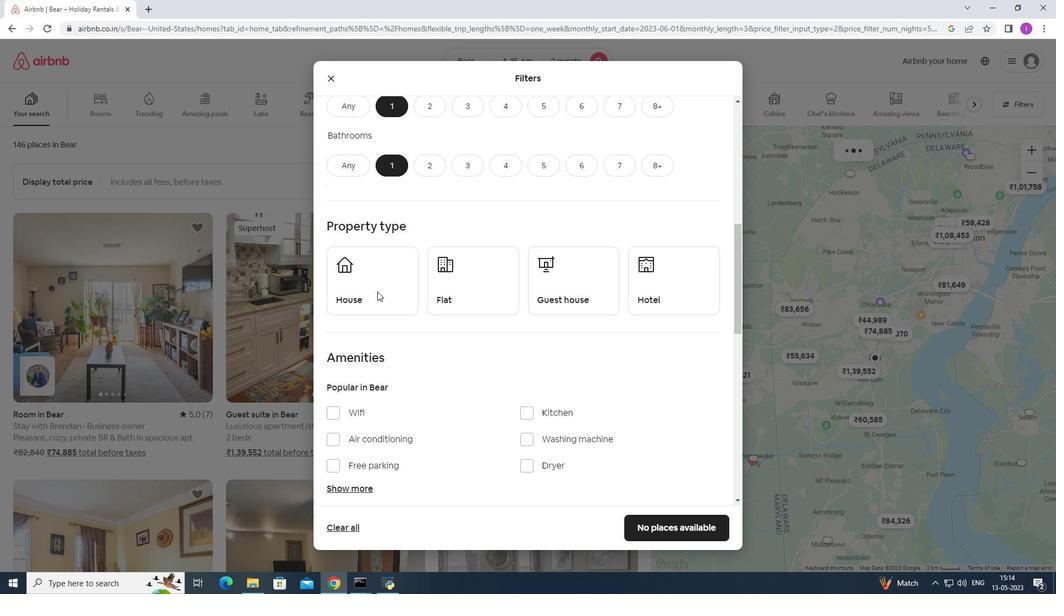 
Action: Mouse moved to (458, 292)
Screenshot: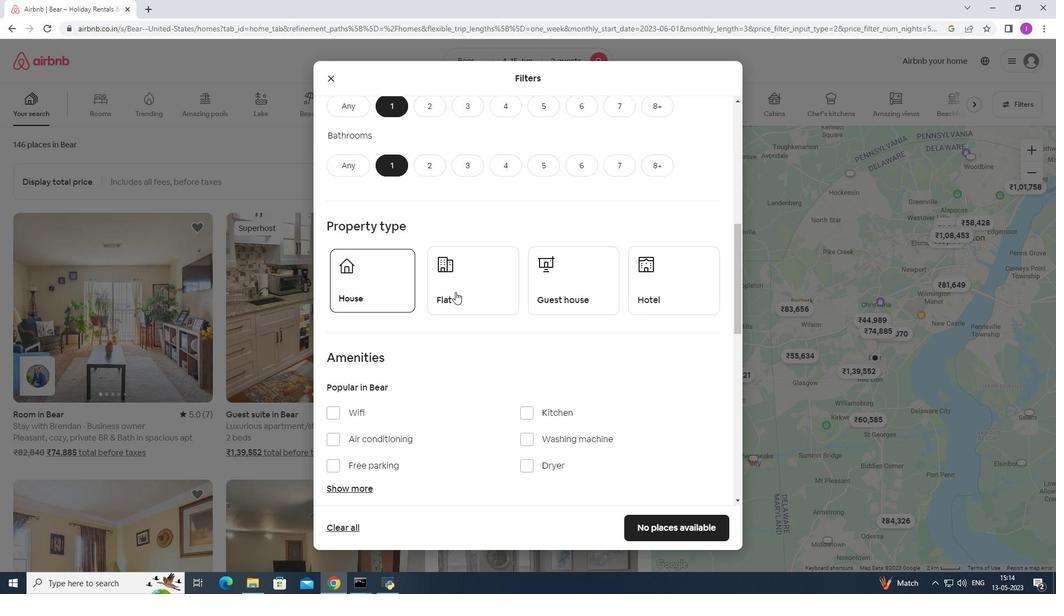 
Action: Mouse pressed left at (458, 292)
Screenshot: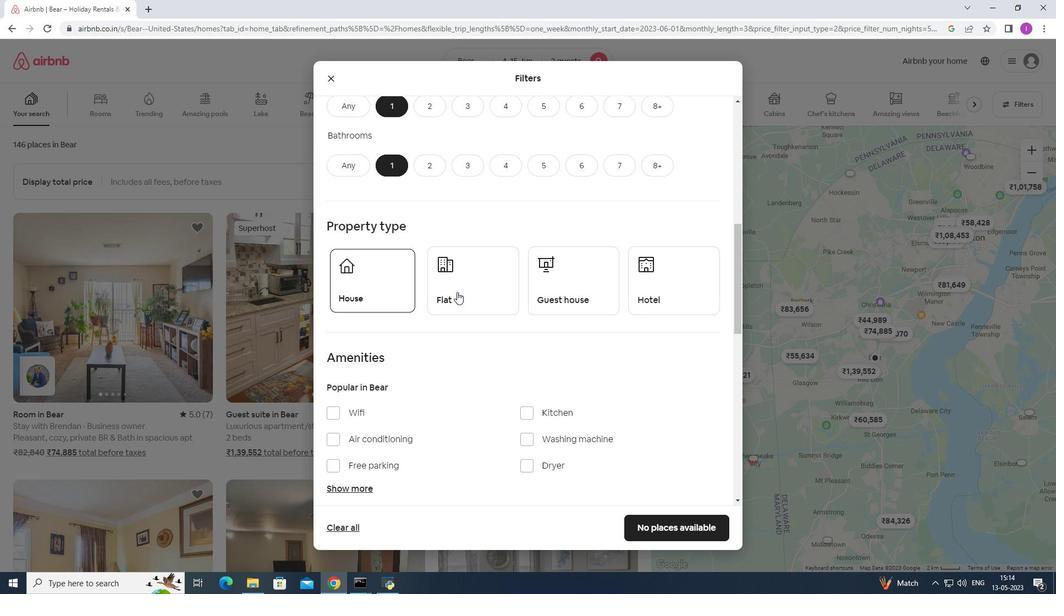 
Action: Mouse moved to (592, 296)
Screenshot: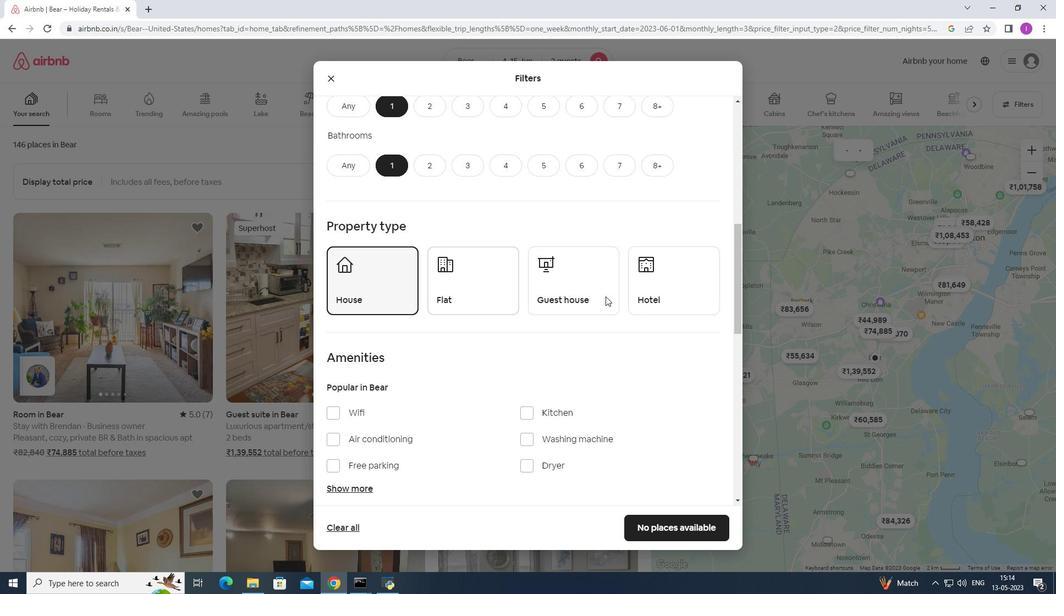 
Action: Mouse pressed left at (592, 296)
Screenshot: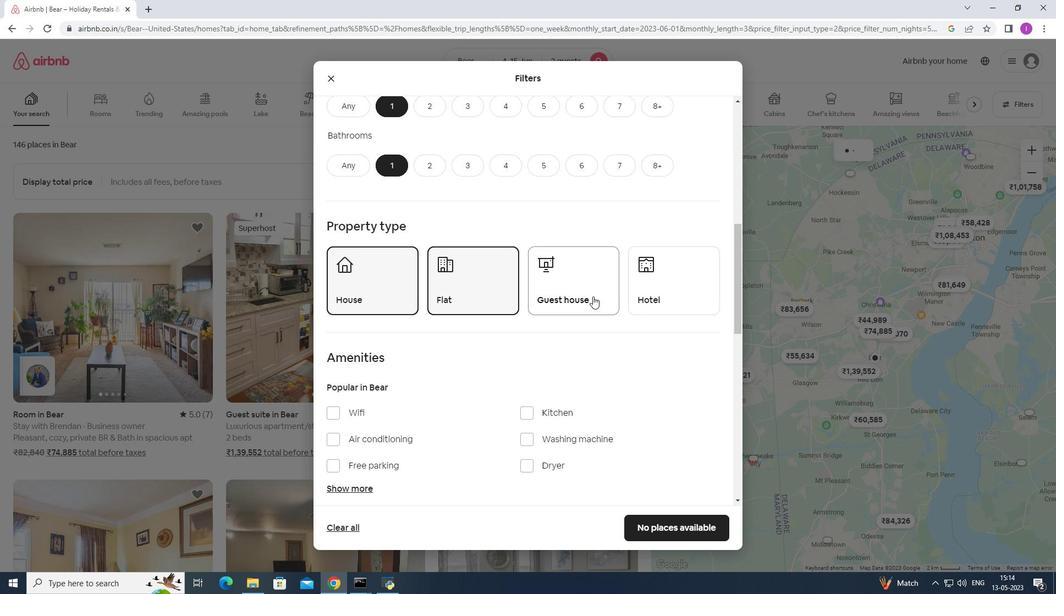 
Action: Mouse moved to (696, 301)
Screenshot: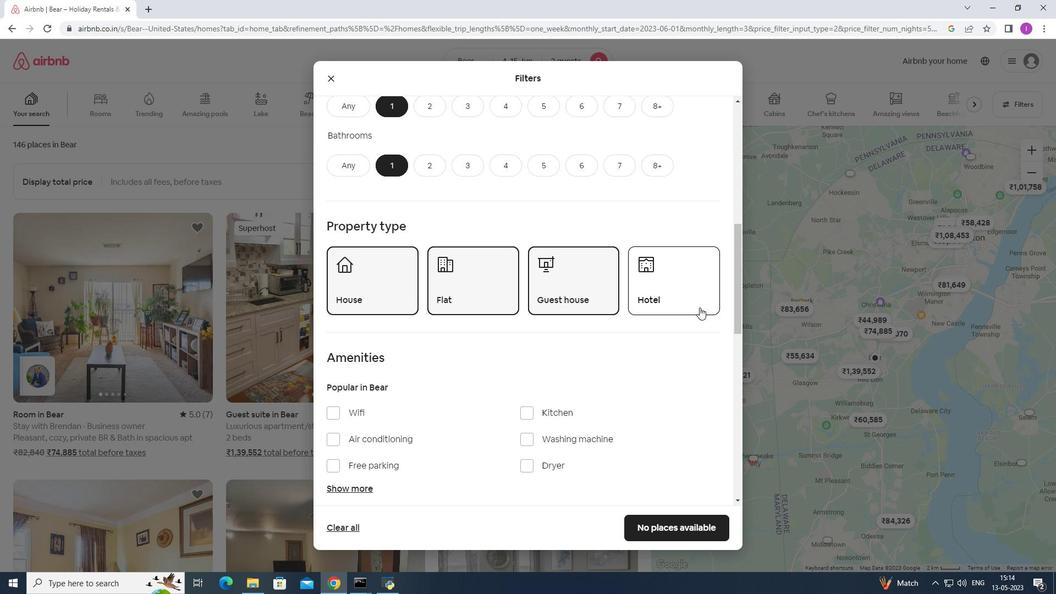 
Action: Mouse pressed left at (696, 301)
Screenshot: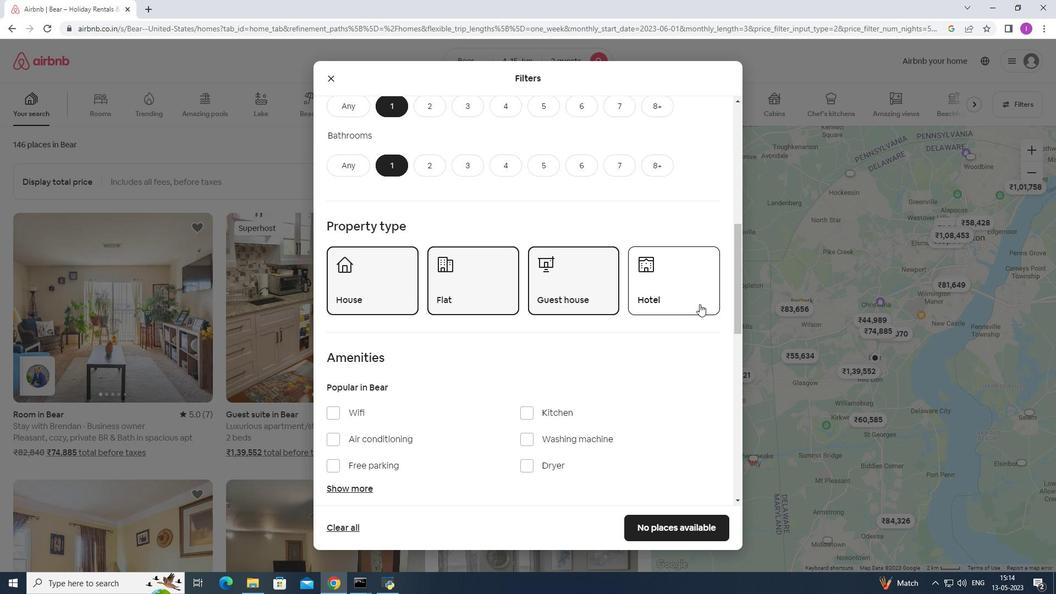 
Action: Mouse moved to (532, 416)
Screenshot: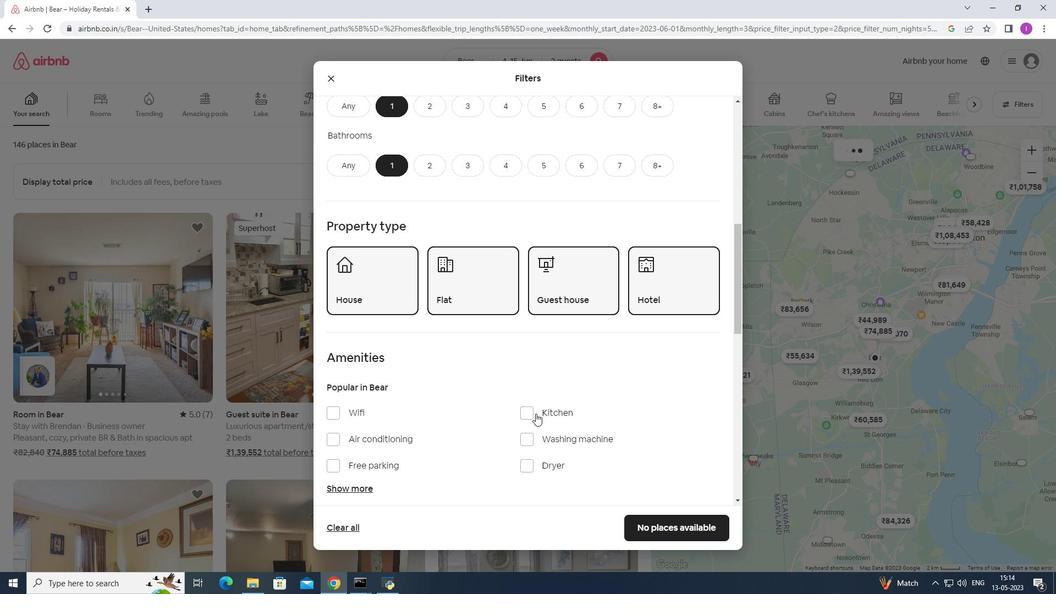 
Action: Mouse scrolled (532, 415) with delta (0, 0)
Screenshot: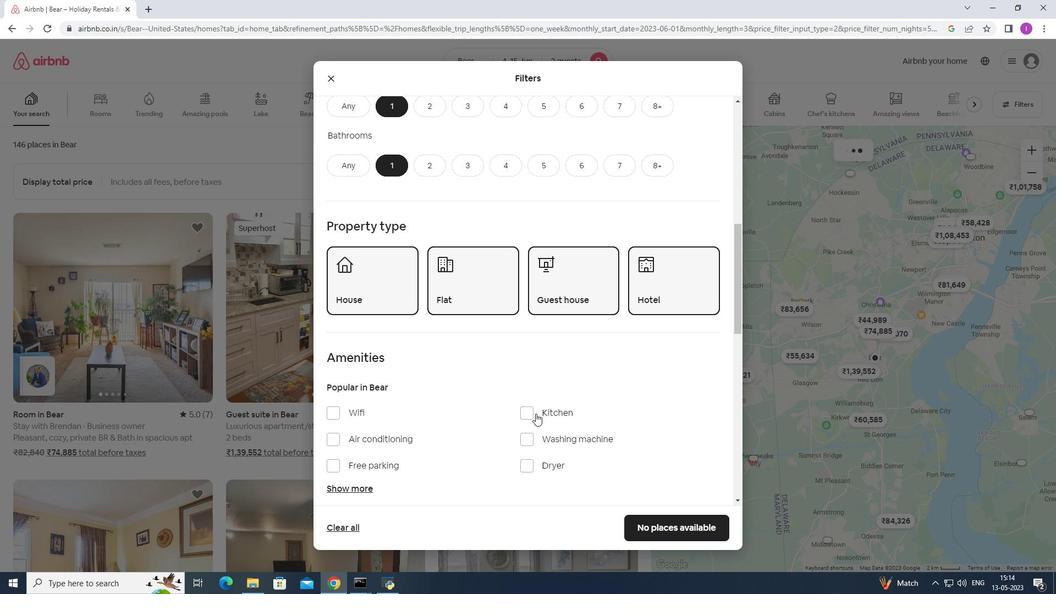 
Action: Mouse moved to (532, 416)
Screenshot: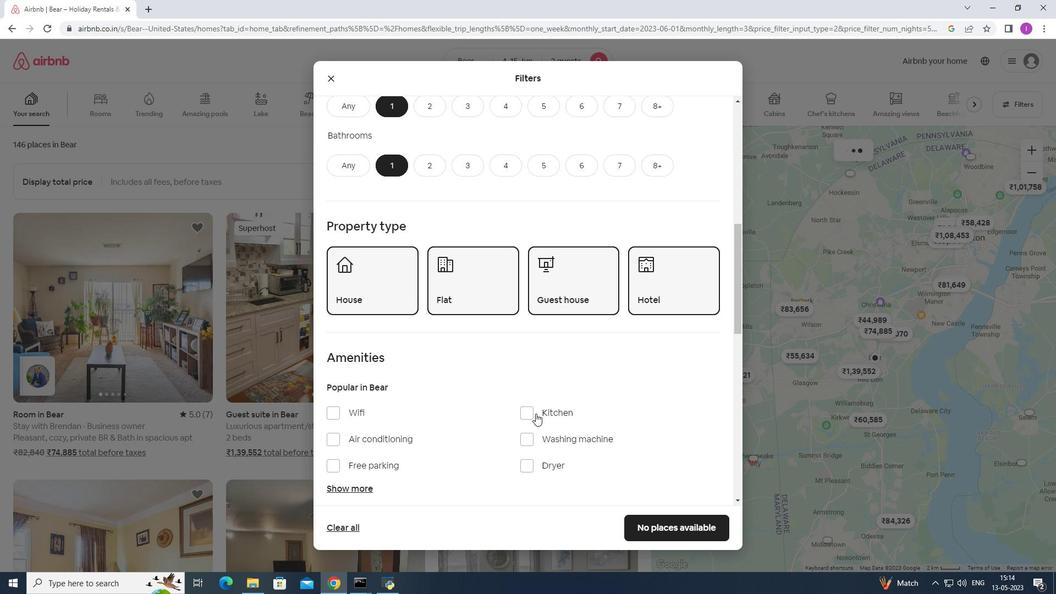 
Action: Mouse scrolled (532, 416) with delta (0, 0)
Screenshot: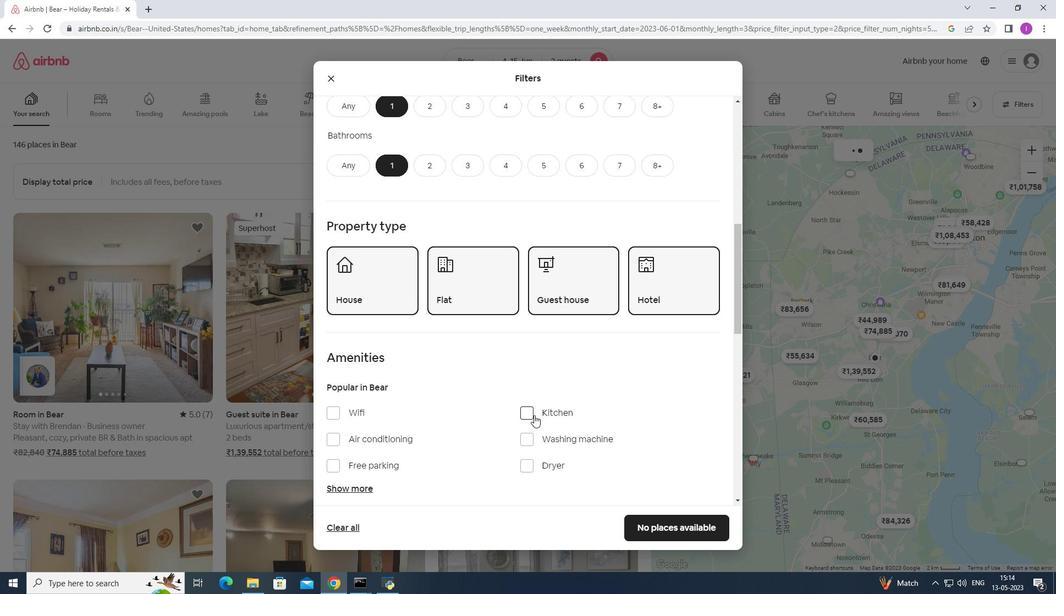 
Action: Mouse scrolled (532, 416) with delta (0, 0)
Screenshot: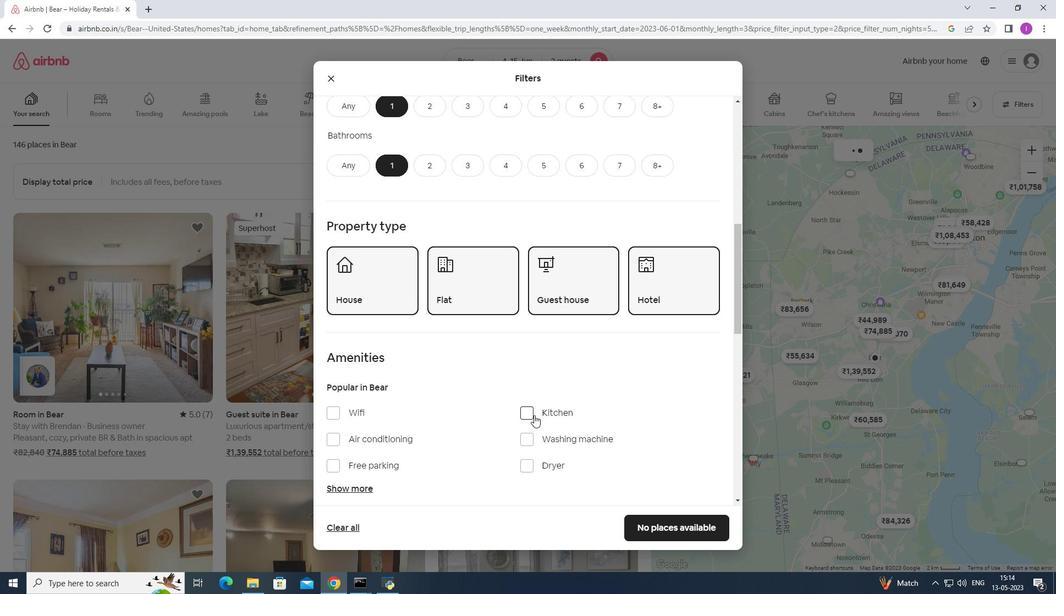 
Action: Mouse moved to (593, 385)
Screenshot: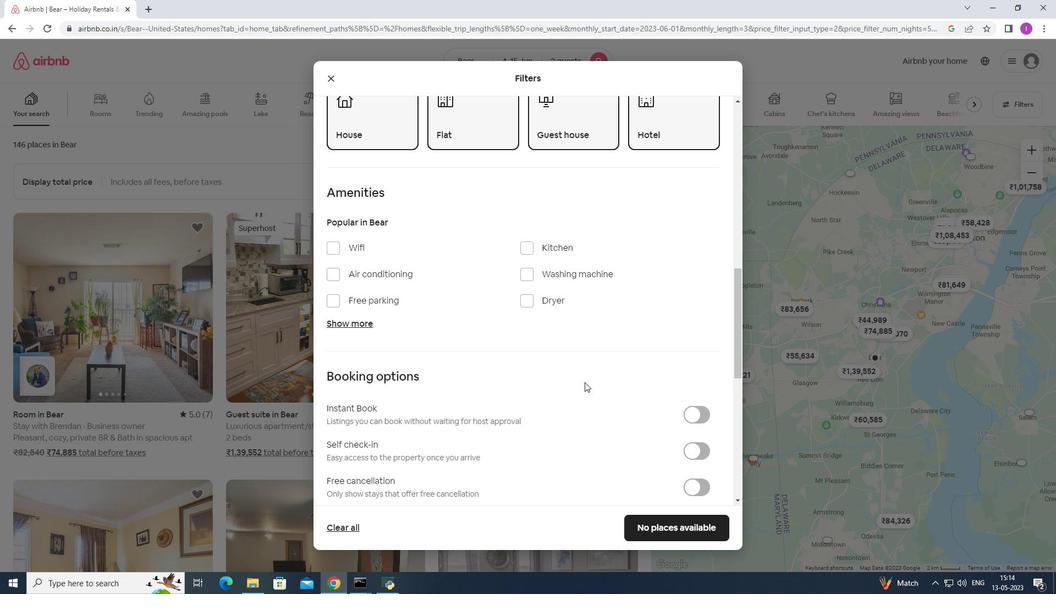 
Action: Mouse scrolled (593, 385) with delta (0, 0)
Screenshot: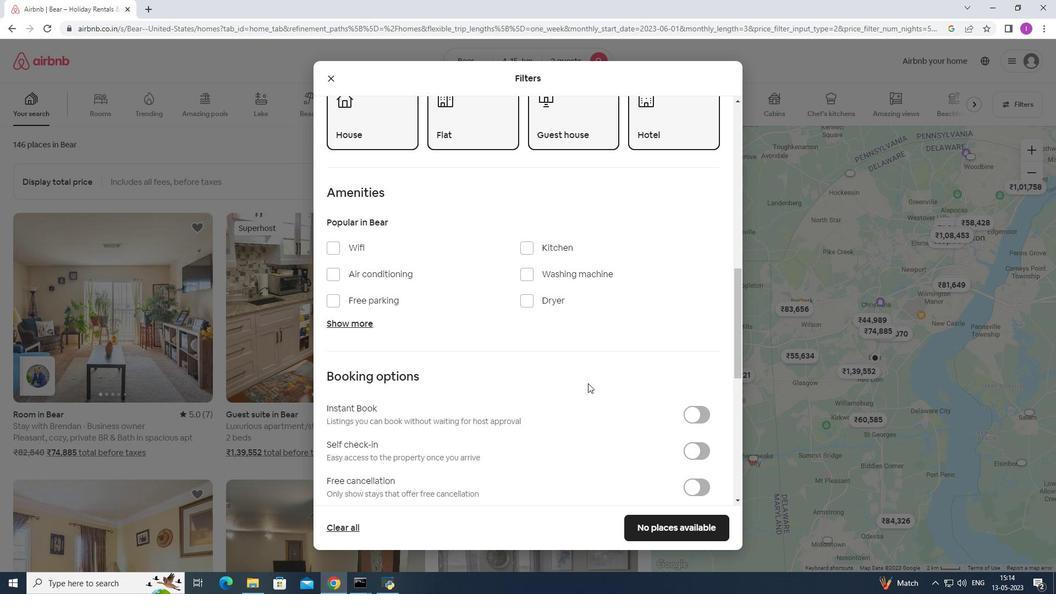 
Action: Mouse scrolled (593, 385) with delta (0, 0)
Screenshot: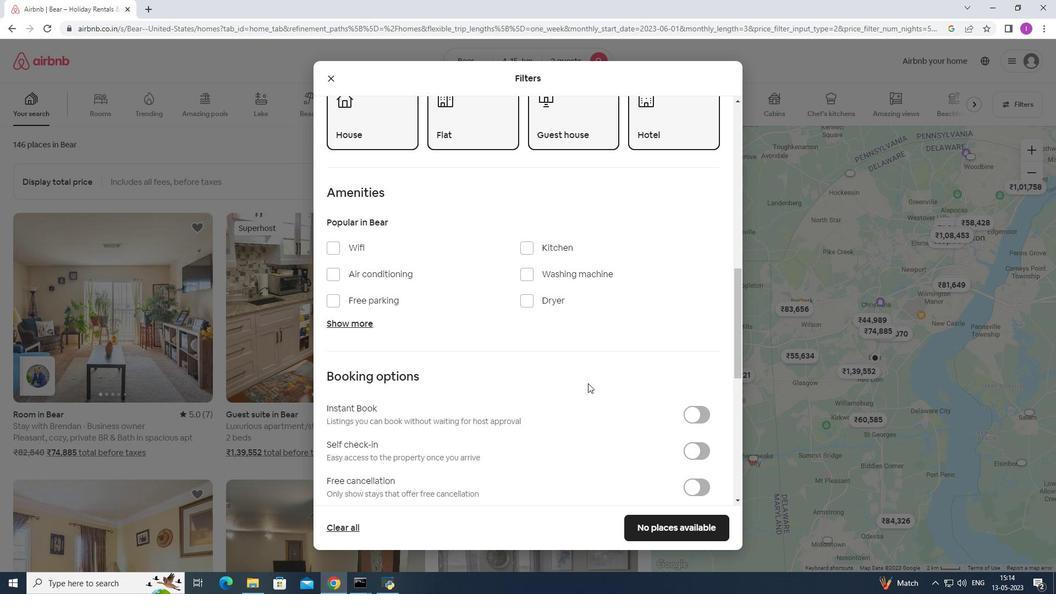 
Action: Mouse moved to (696, 339)
Screenshot: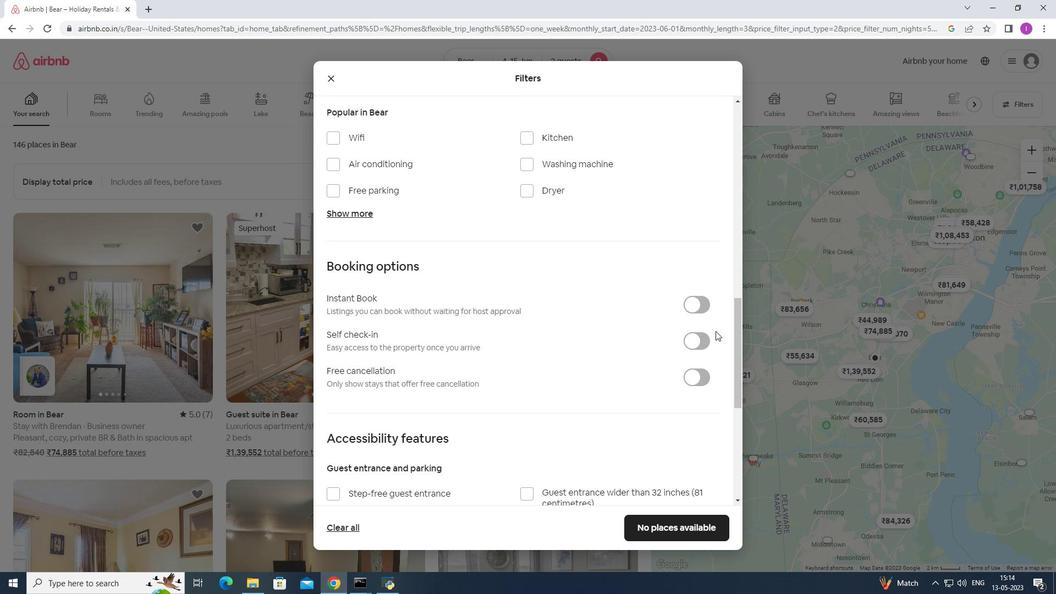 
Action: Mouse pressed left at (696, 339)
Screenshot: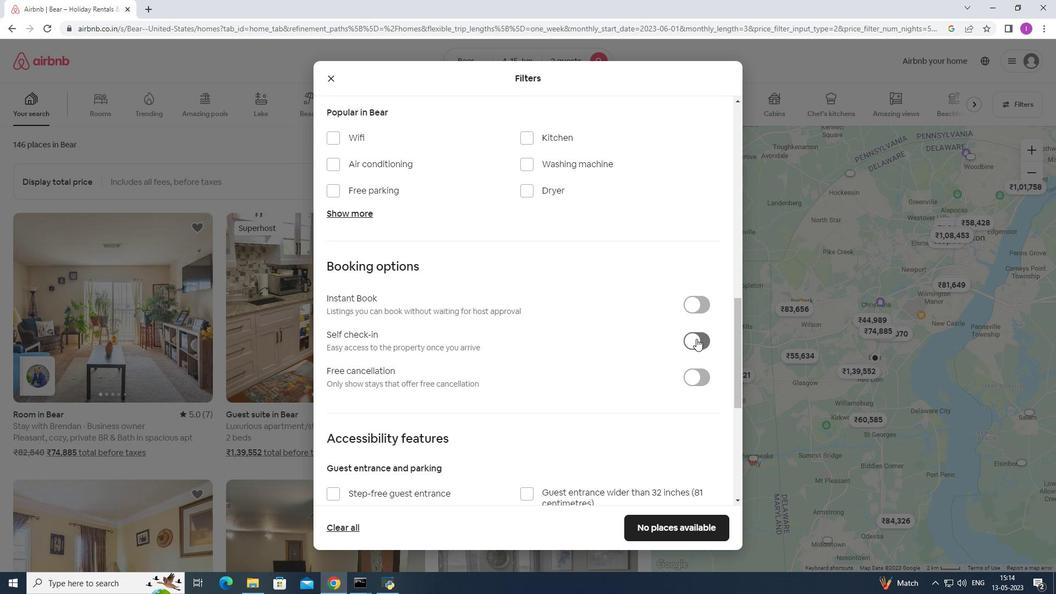 
Action: Mouse moved to (525, 411)
Screenshot: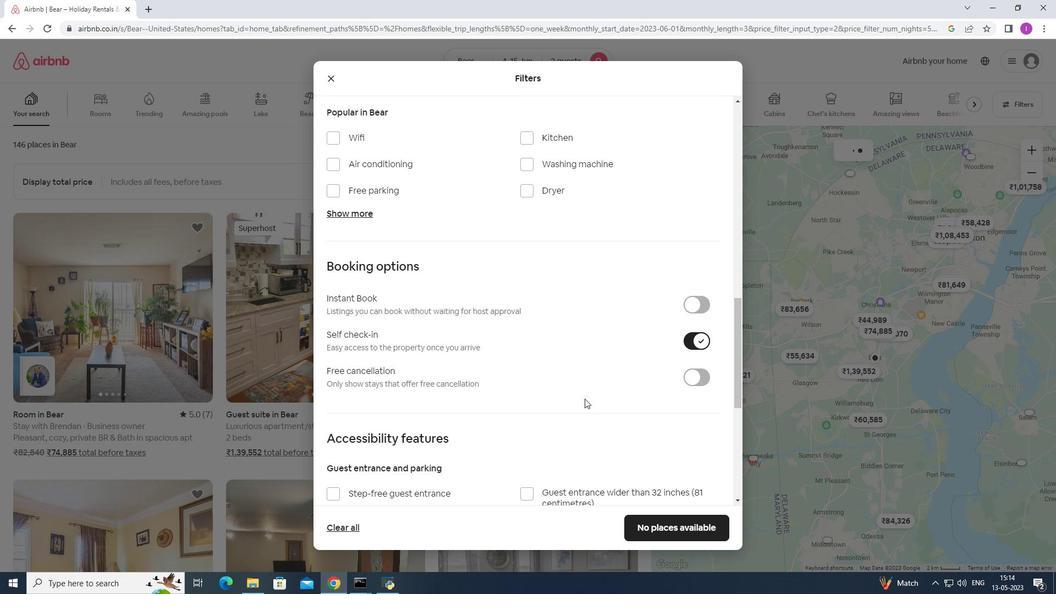 
Action: Mouse scrolled (581, 401) with delta (0, 0)
Screenshot: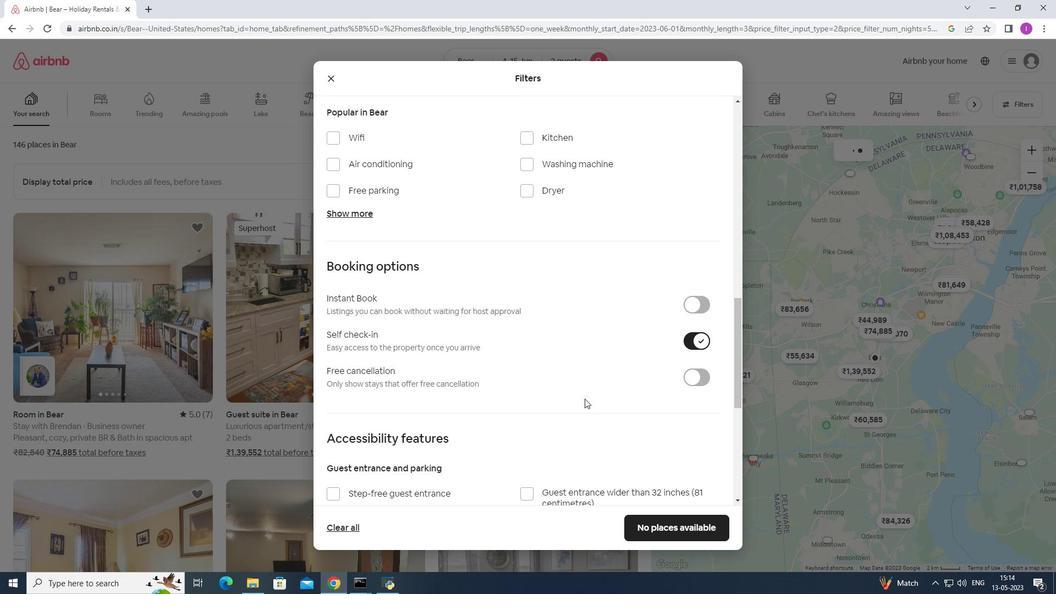 
Action: Mouse moved to (520, 408)
Screenshot: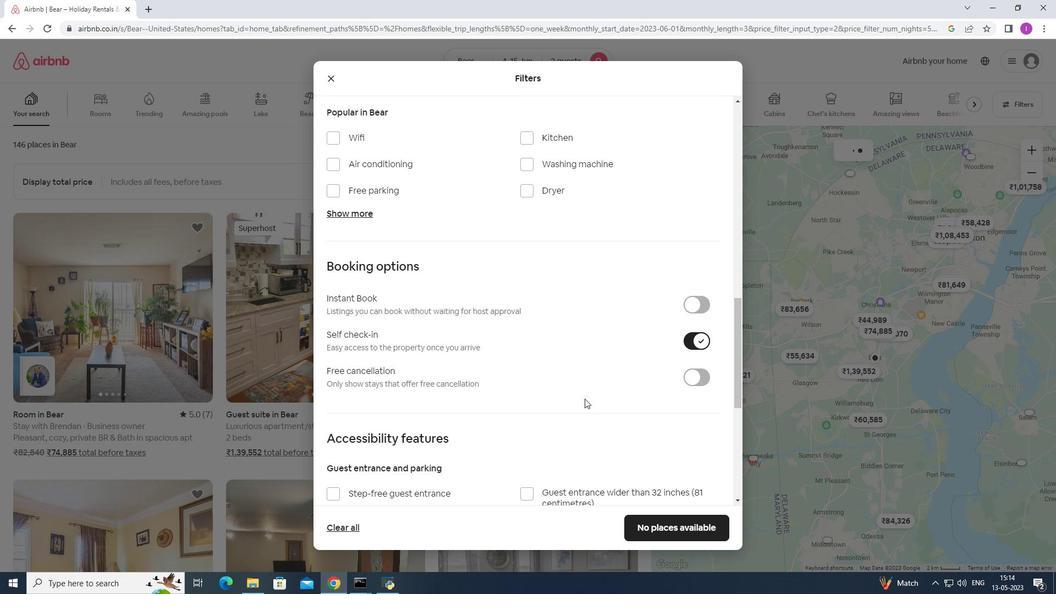 
Action: Mouse scrolled (575, 406) with delta (0, 0)
Screenshot: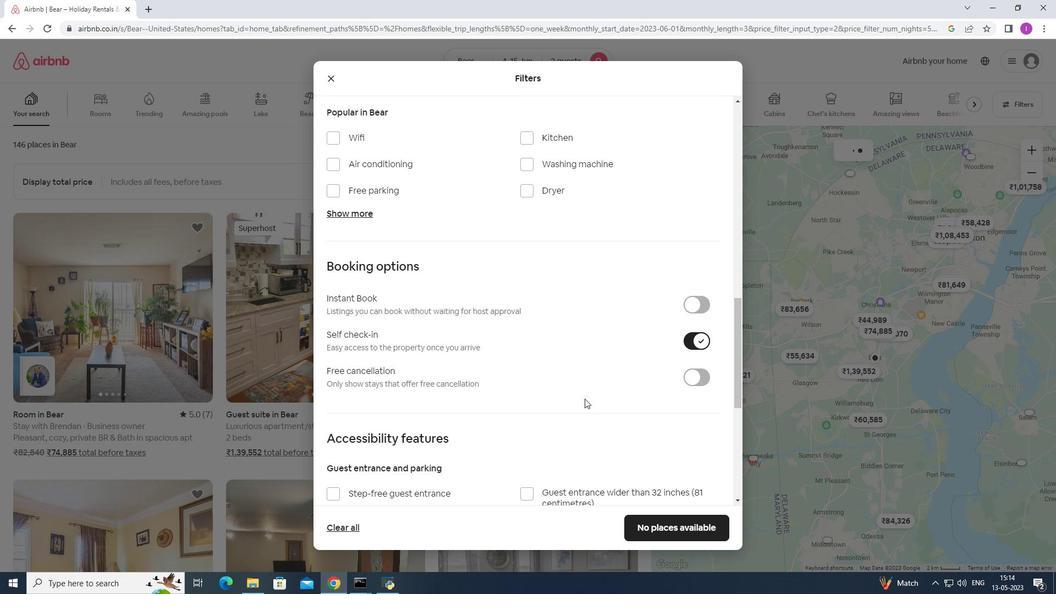 
Action: Mouse moved to (517, 408)
Screenshot: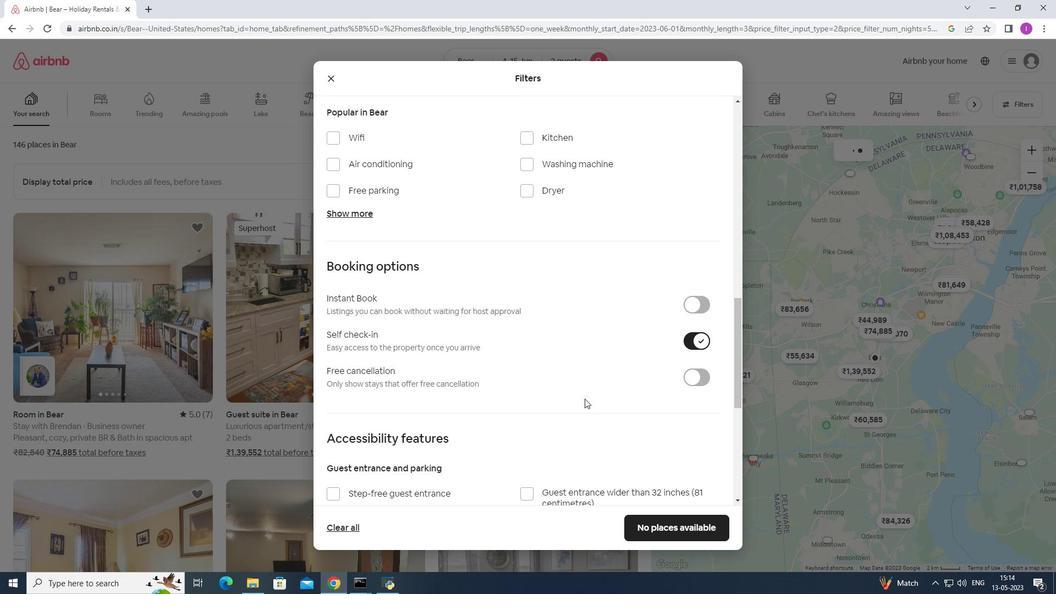 
Action: Mouse scrolled (566, 410) with delta (0, 0)
Screenshot: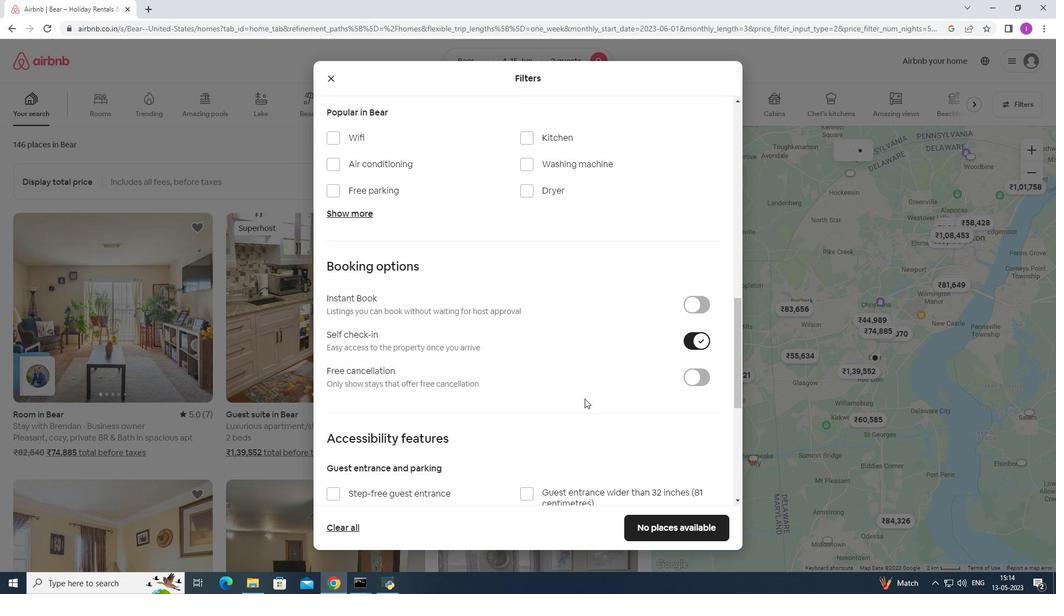 
Action: Mouse moved to (515, 408)
Screenshot: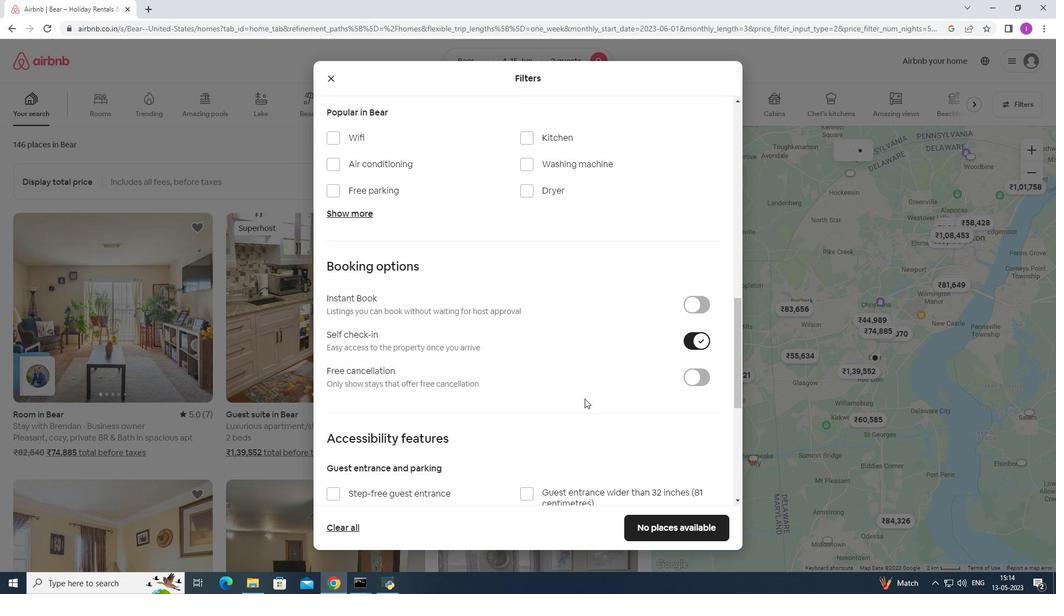 
Action: Mouse scrolled (559, 411) with delta (0, 0)
Screenshot: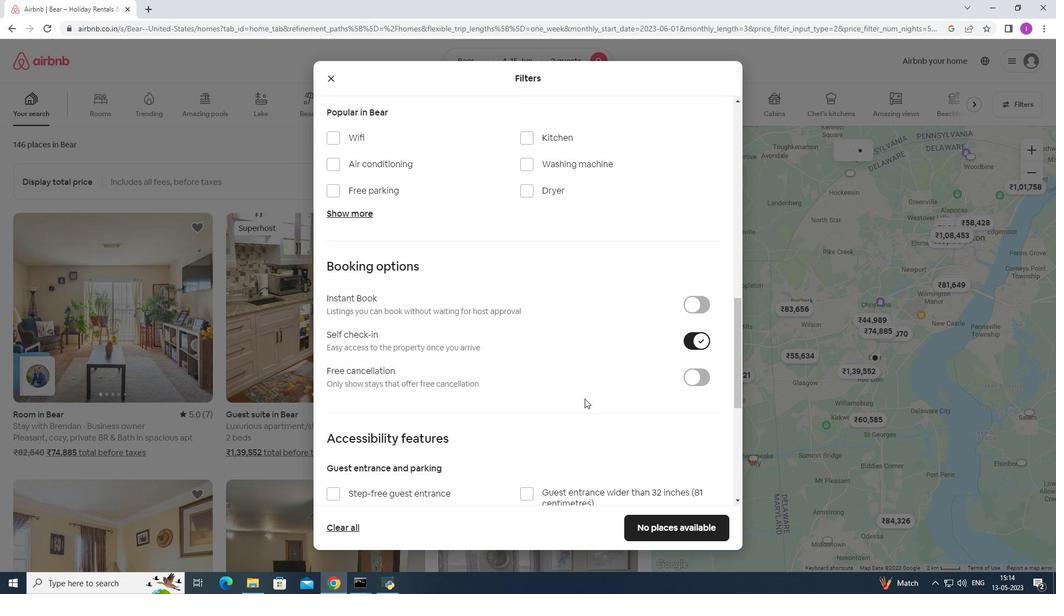
Action: Mouse moved to (504, 403)
Screenshot: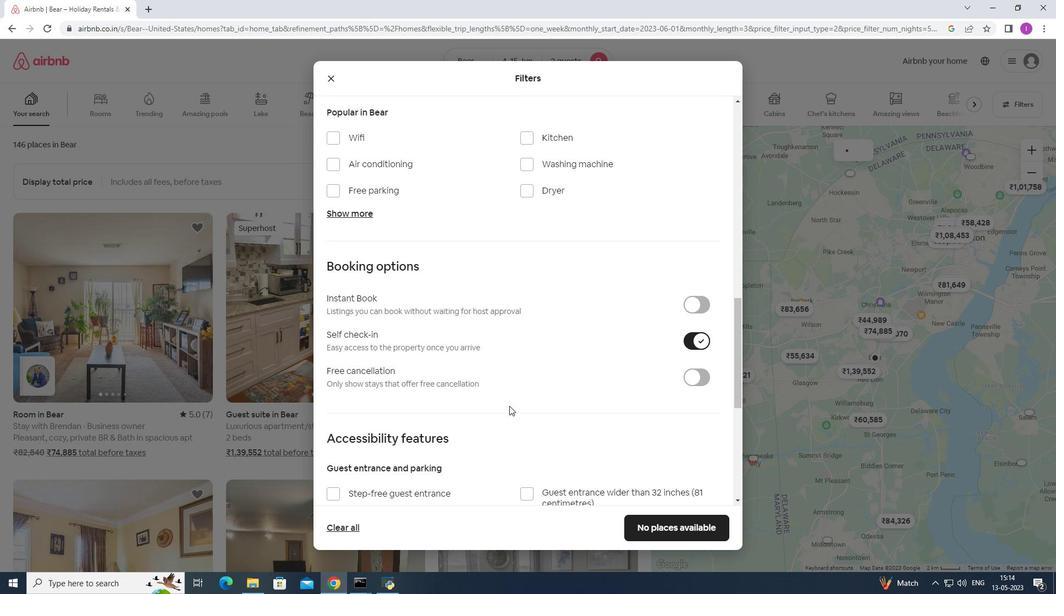
Action: Mouse scrolled (504, 402) with delta (0, 0)
Screenshot: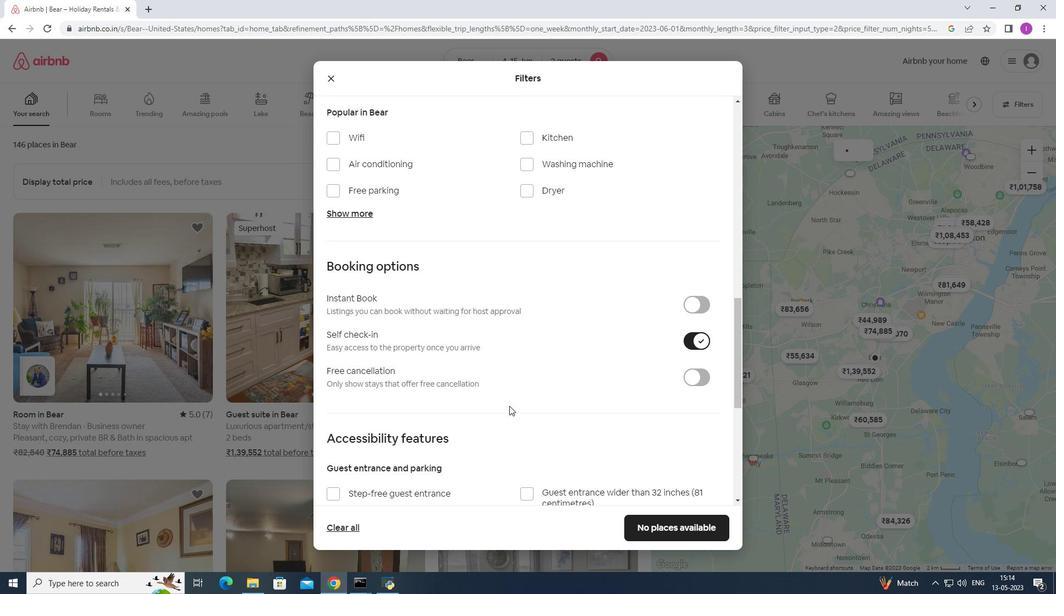 
Action: Mouse moved to (503, 403)
Screenshot: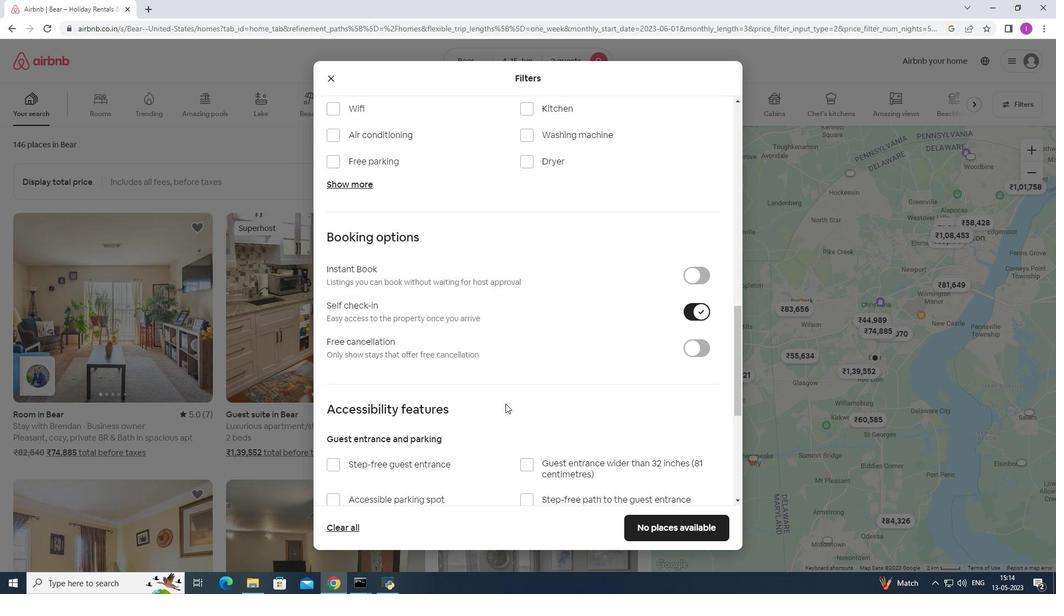 
Action: Mouse scrolled (503, 402) with delta (0, 0)
Screenshot: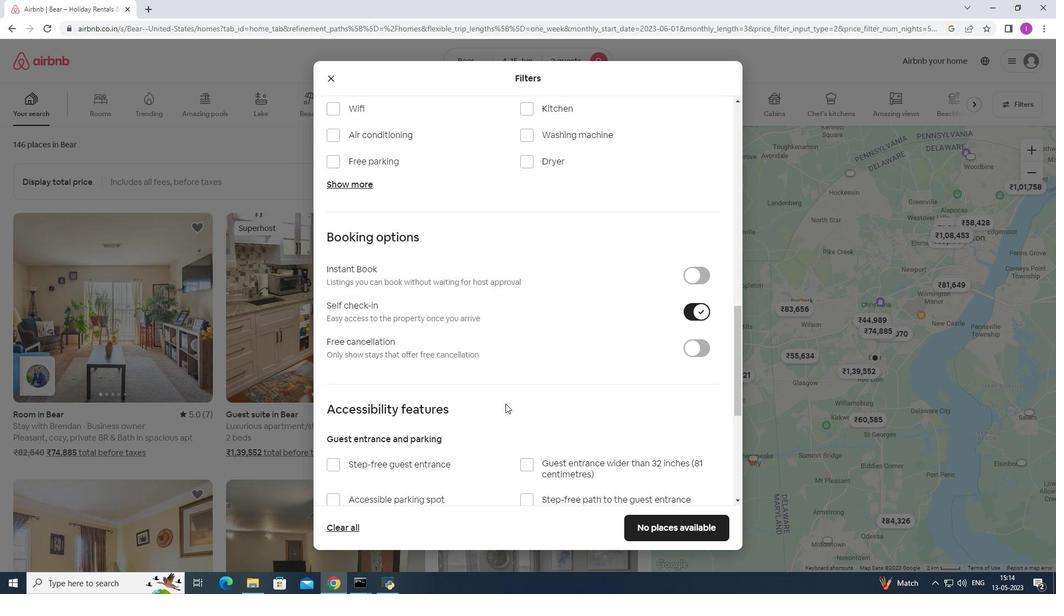 
Action: Mouse moved to (502, 403)
Screenshot: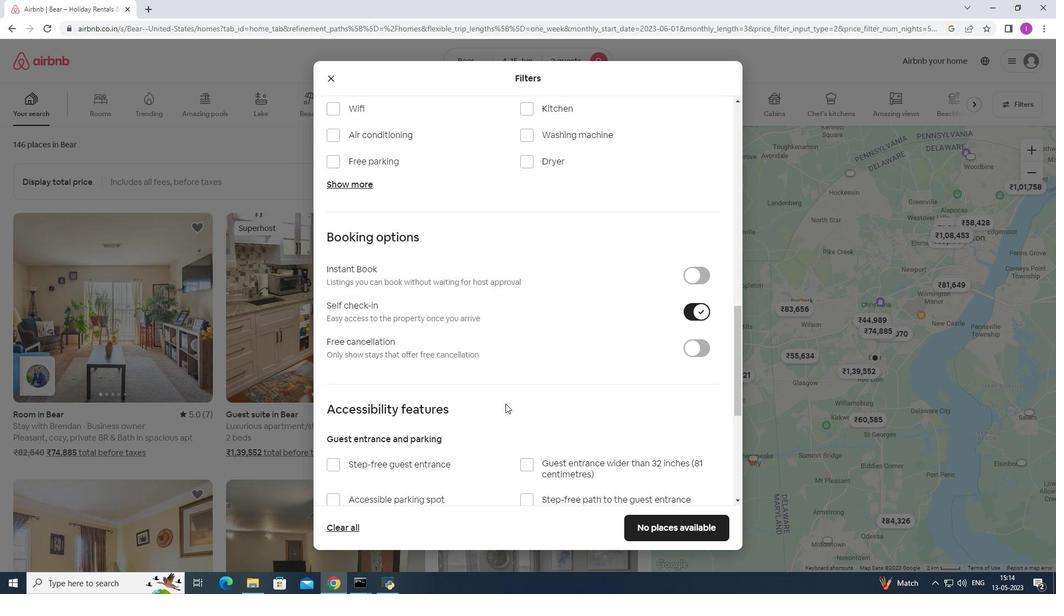 
Action: Mouse scrolled (502, 402) with delta (0, 0)
Screenshot: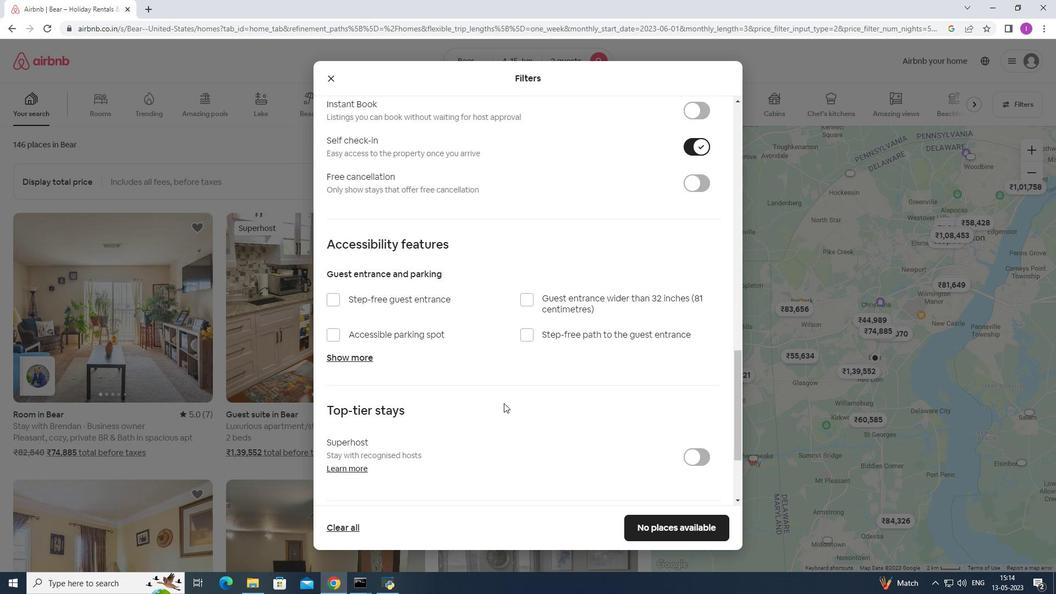 
Action: Mouse moved to (501, 403)
Screenshot: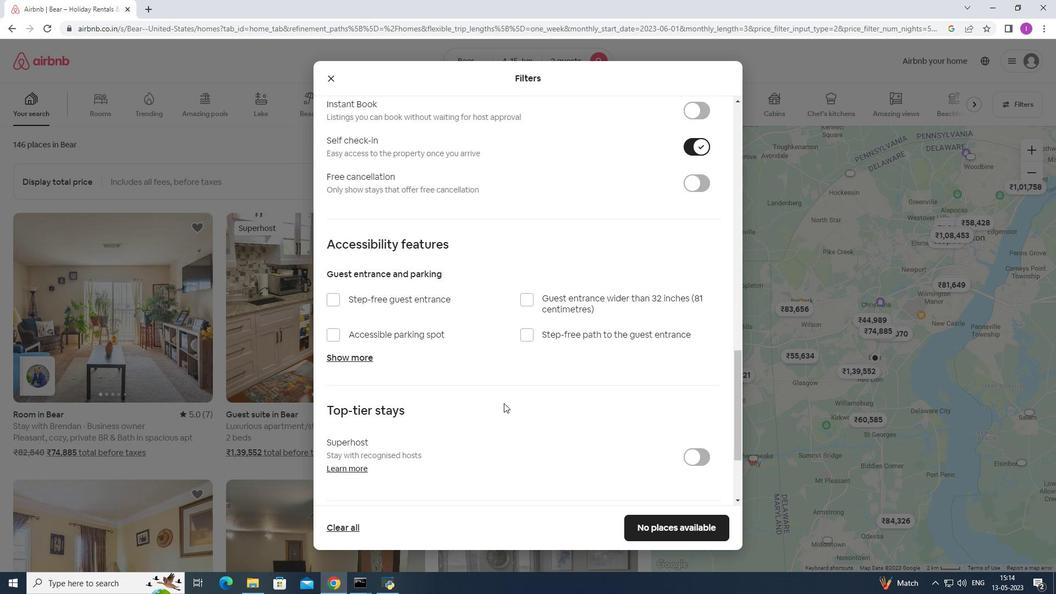 
Action: Mouse scrolled (501, 402) with delta (0, 0)
Screenshot: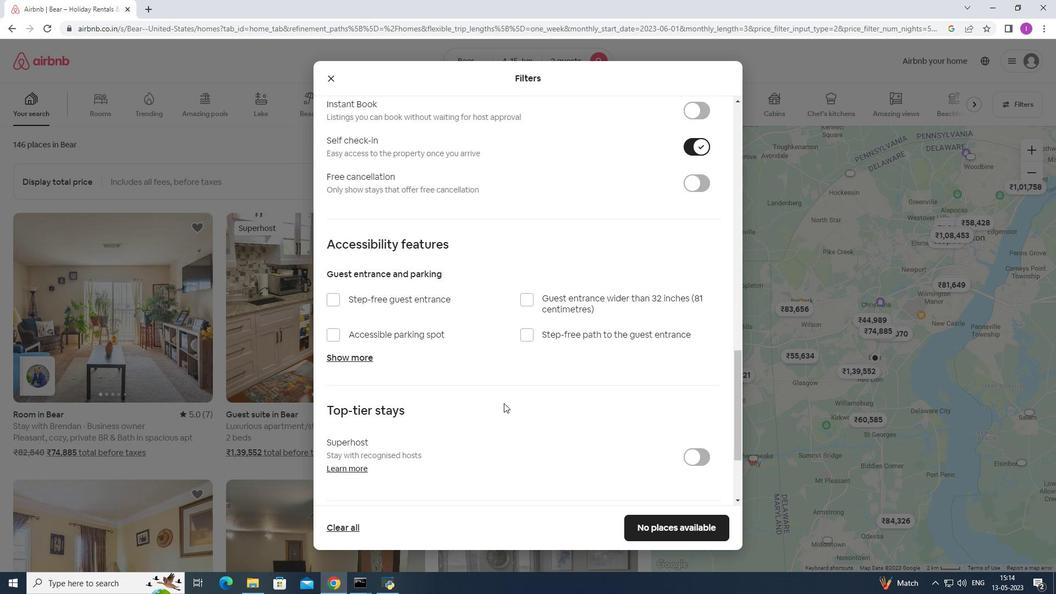 
Action: Mouse moved to (334, 428)
Screenshot: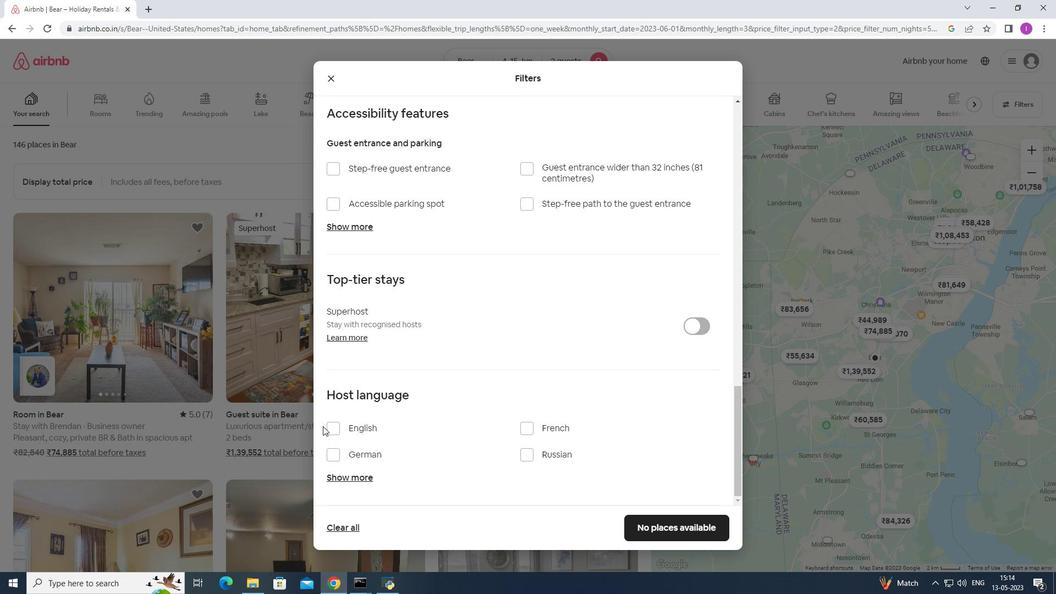 
Action: Mouse pressed left at (334, 428)
Screenshot: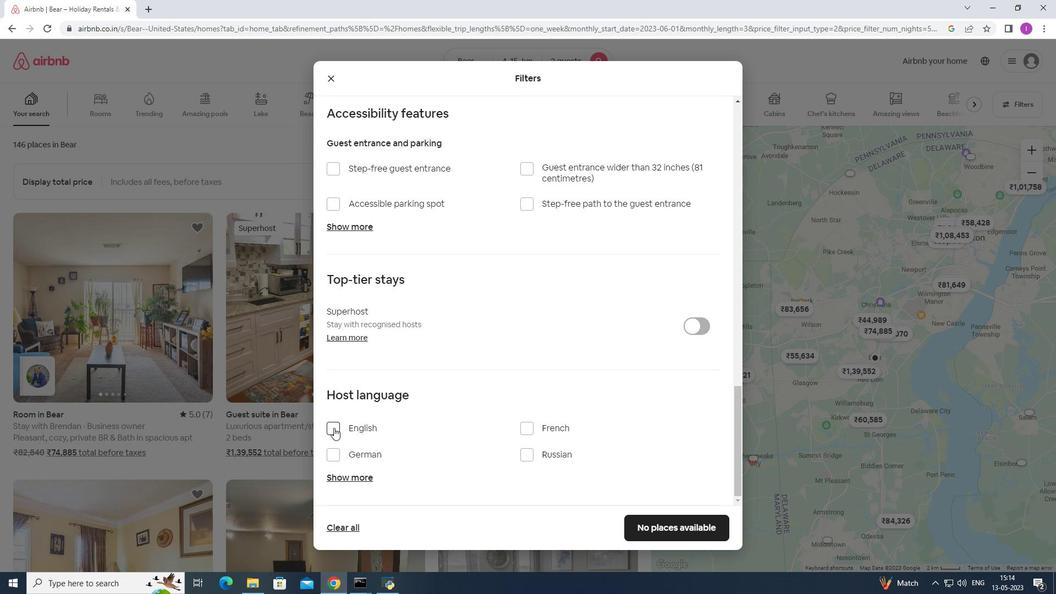 
Action: Mouse moved to (576, 462)
Screenshot: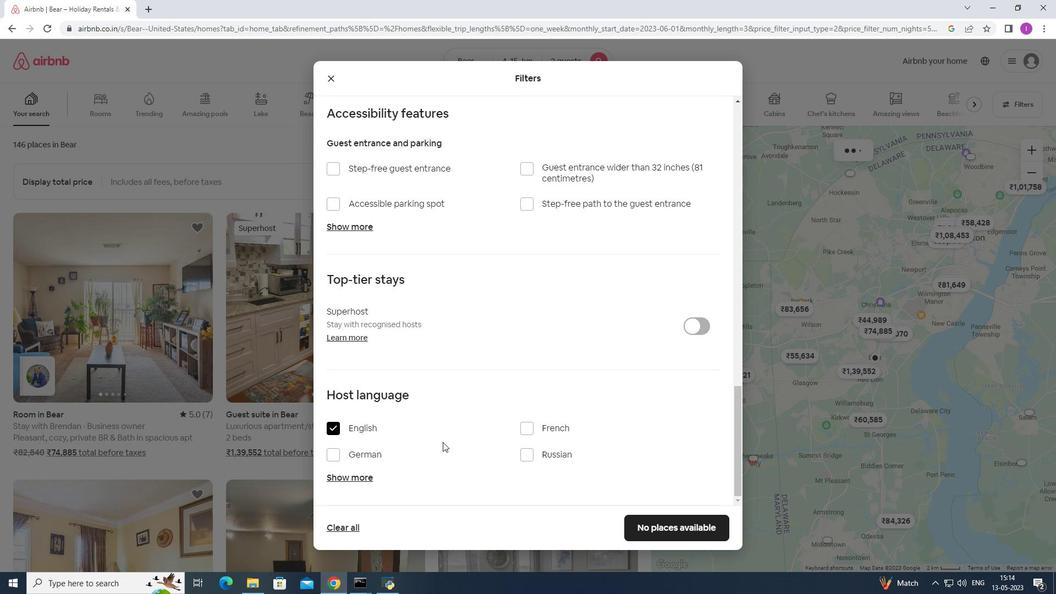 
Action: Mouse scrolled (576, 462) with delta (0, 0)
Screenshot: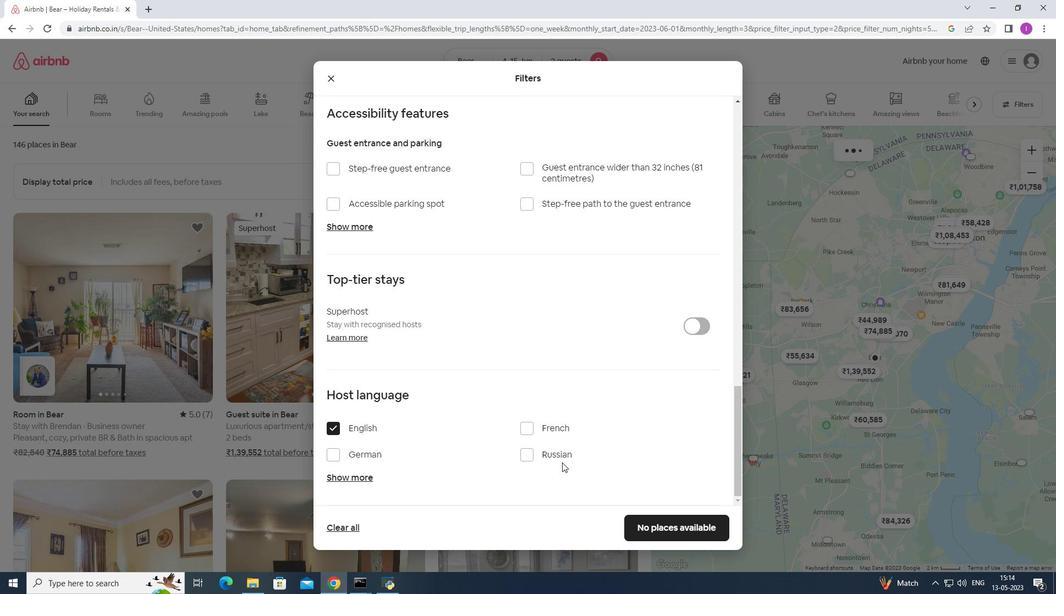 
Action: Mouse scrolled (576, 462) with delta (0, 0)
Screenshot: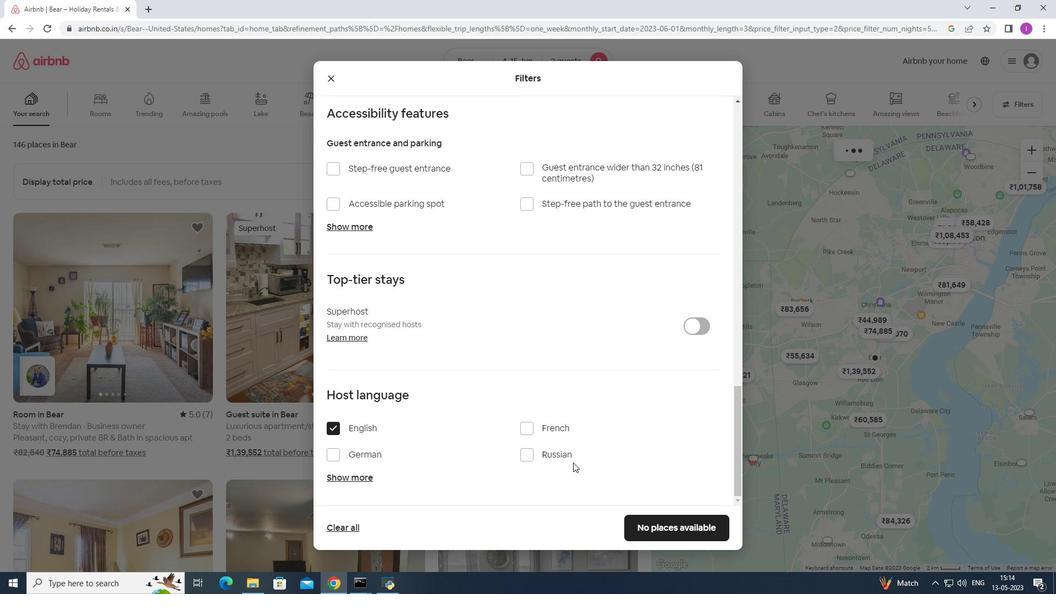 
Action: Mouse moved to (576, 462)
Screenshot: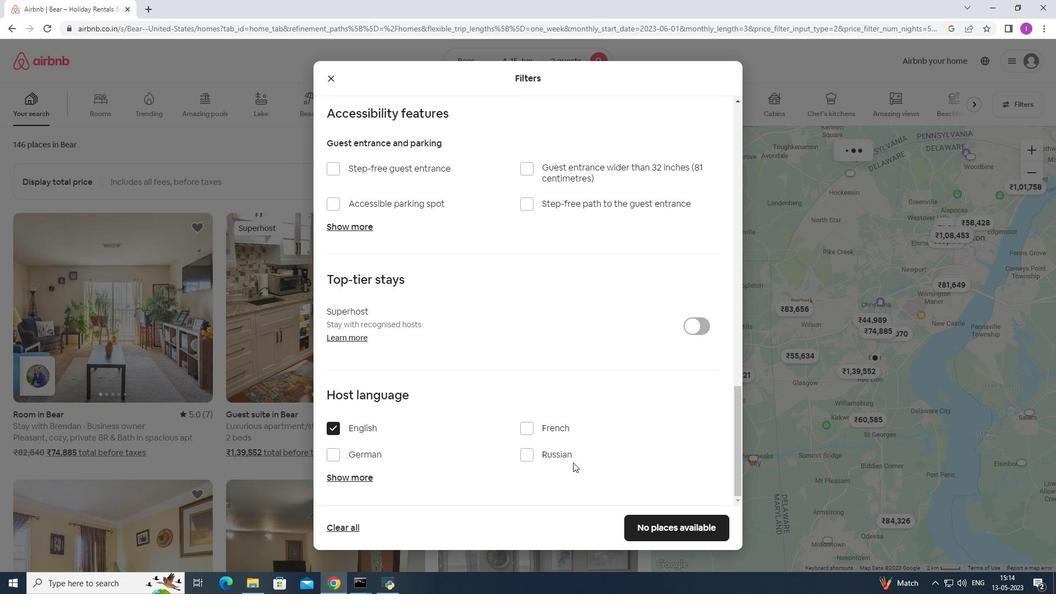 
Action: Mouse scrolled (576, 462) with delta (0, 0)
Screenshot: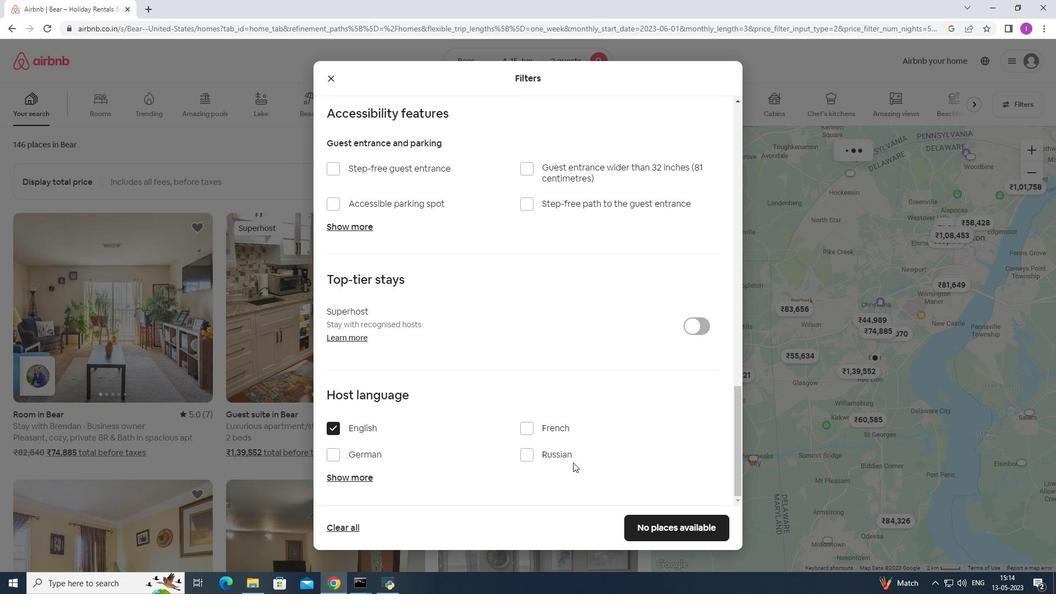 
Action: Mouse moved to (586, 465)
Screenshot: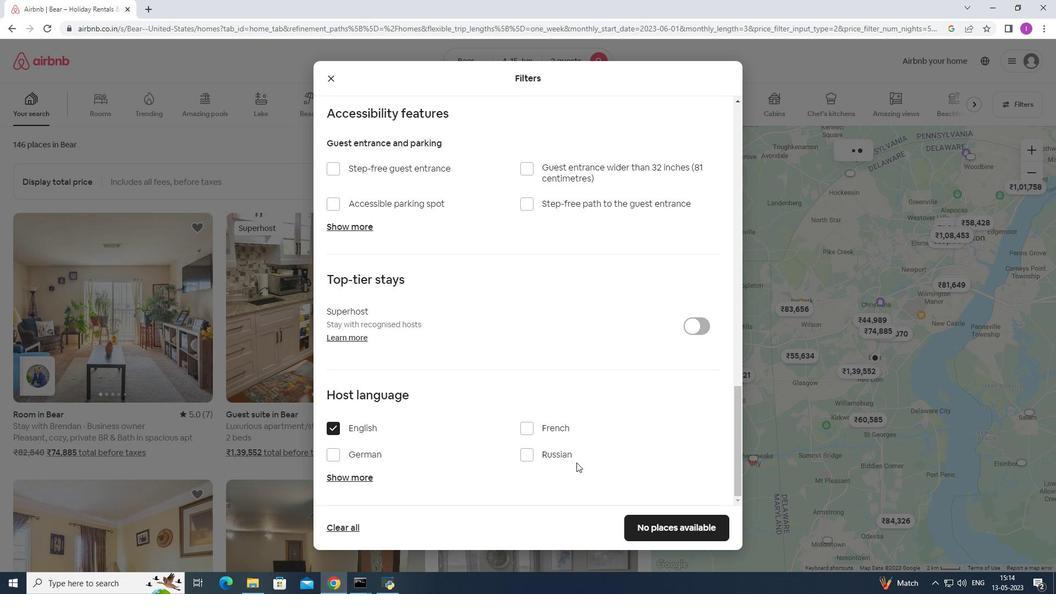 
Action: Mouse scrolled (585, 464) with delta (0, 0)
Screenshot: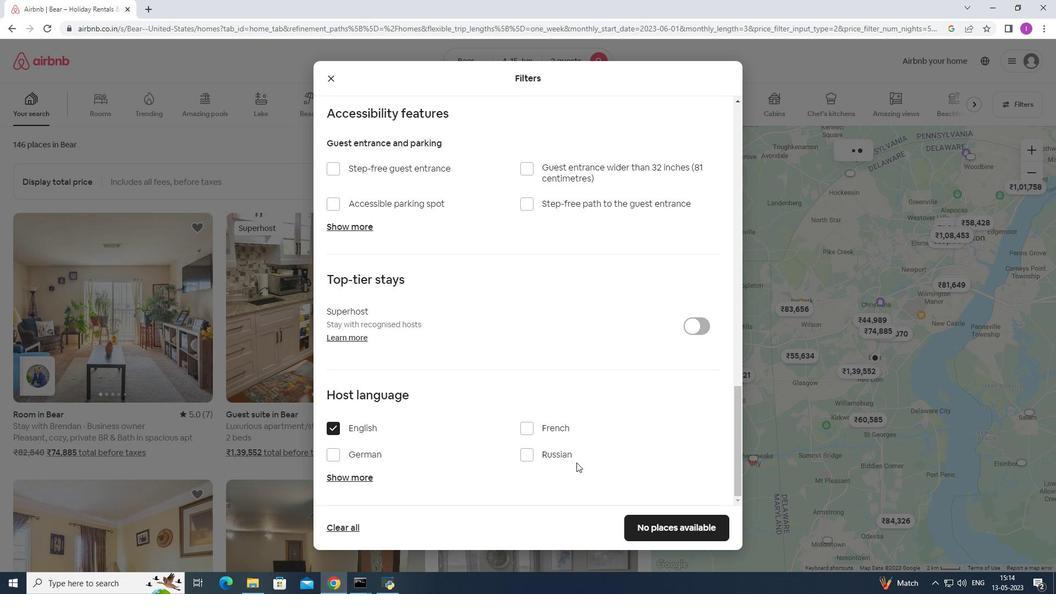 
Action: Mouse moved to (679, 526)
Screenshot: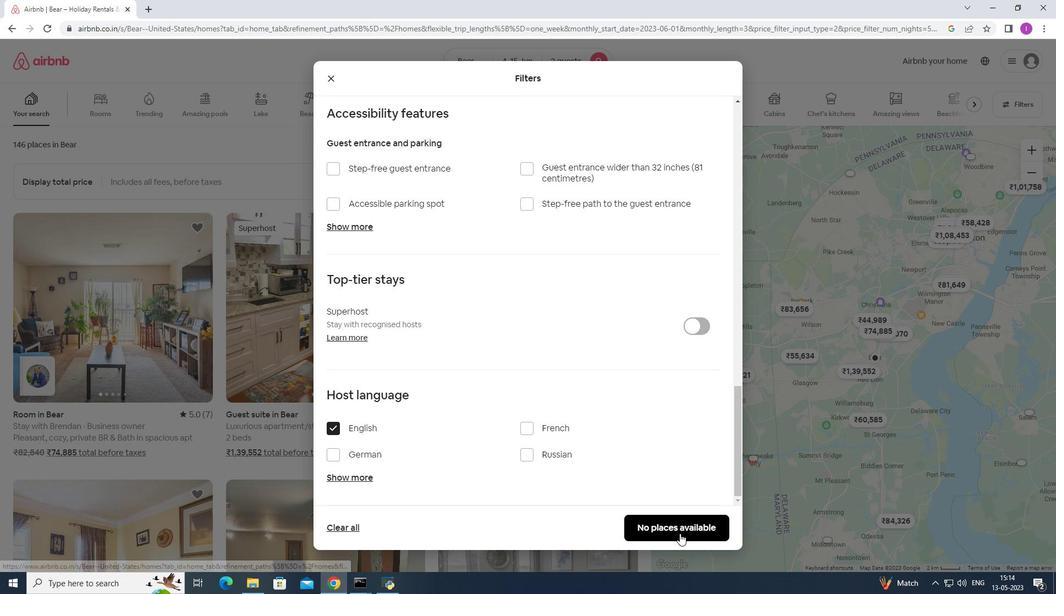 
Action: Mouse pressed left at (679, 526)
Screenshot: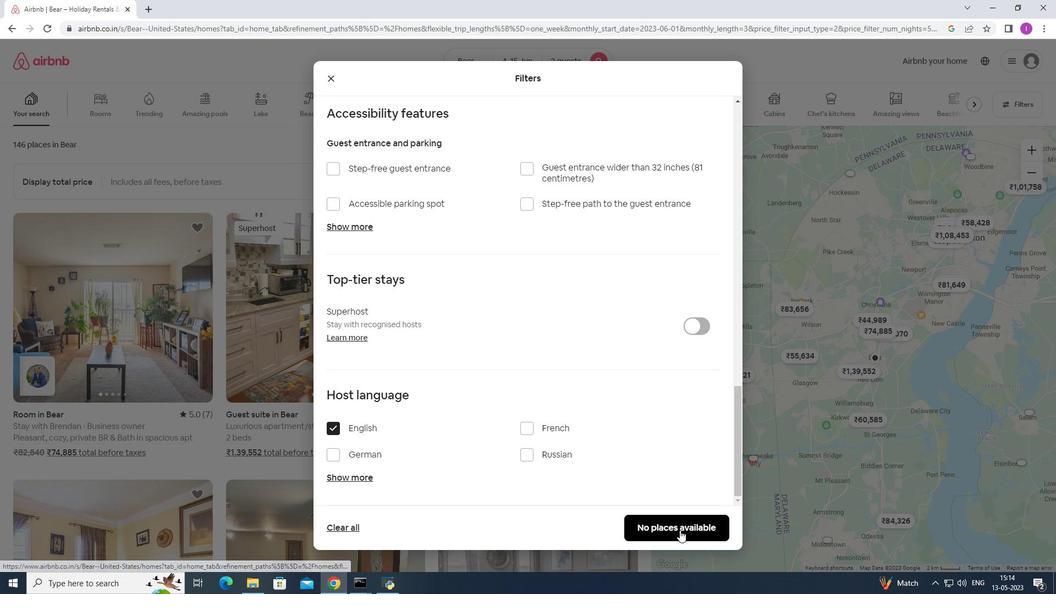 
Action: Mouse moved to (575, 522)
Screenshot: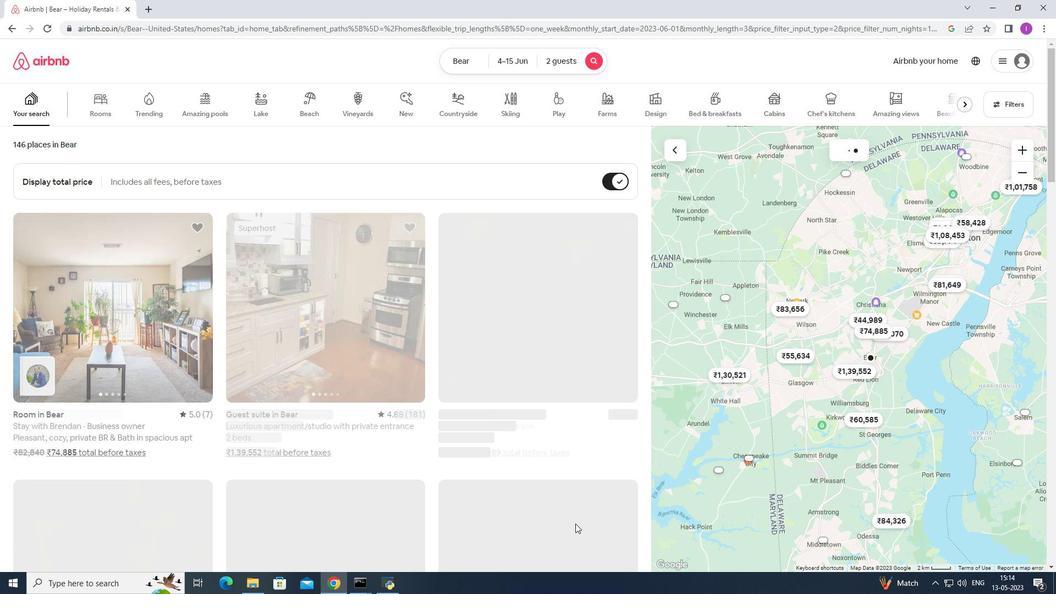 
